Task: Look for space in Ресен, Macedonia from 3rd August, 2023 to 17th August, 2023 for 3 adults, 1 child in price range Rs.3000 to Rs.15000. Place can be entire place with 3 bedrooms having 4 beds and 2 bathrooms. Property type can be house, flat, guest house. Amenities needed are: wifi, washing machine. Booking option can be shelf check-in. Required host language is English.
Action: Mouse moved to (468, 107)
Screenshot: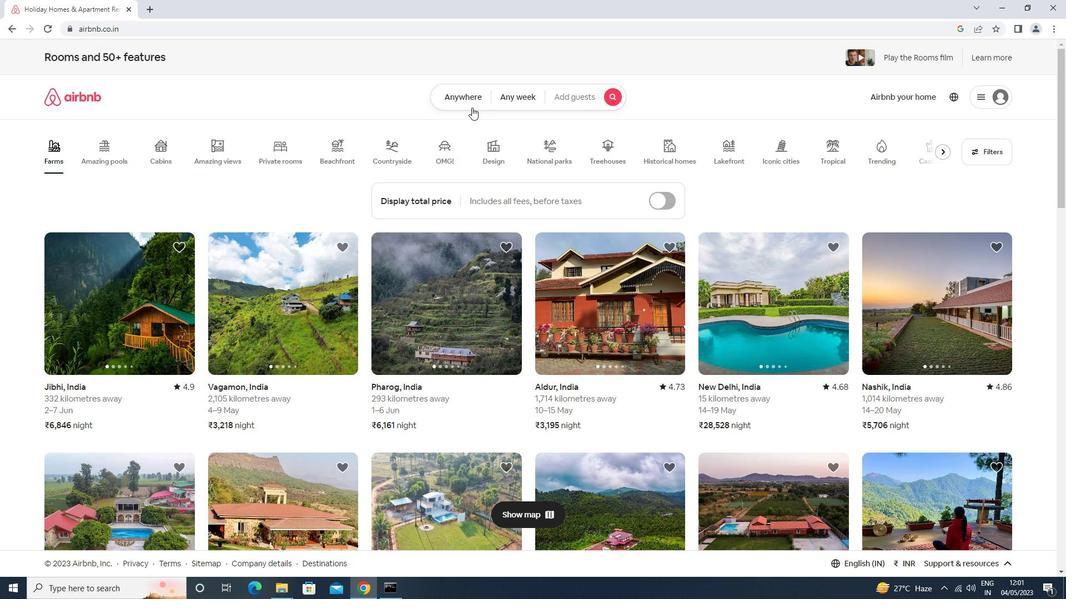 
Action: Mouse pressed left at (468, 107)
Screenshot: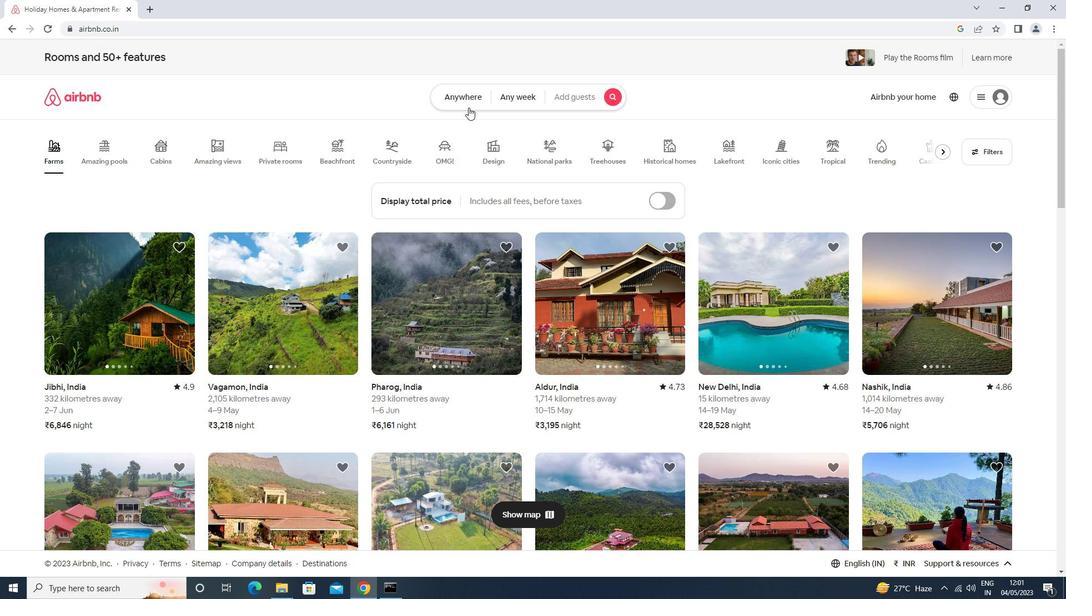 
Action: Mouse moved to (425, 126)
Screenshot: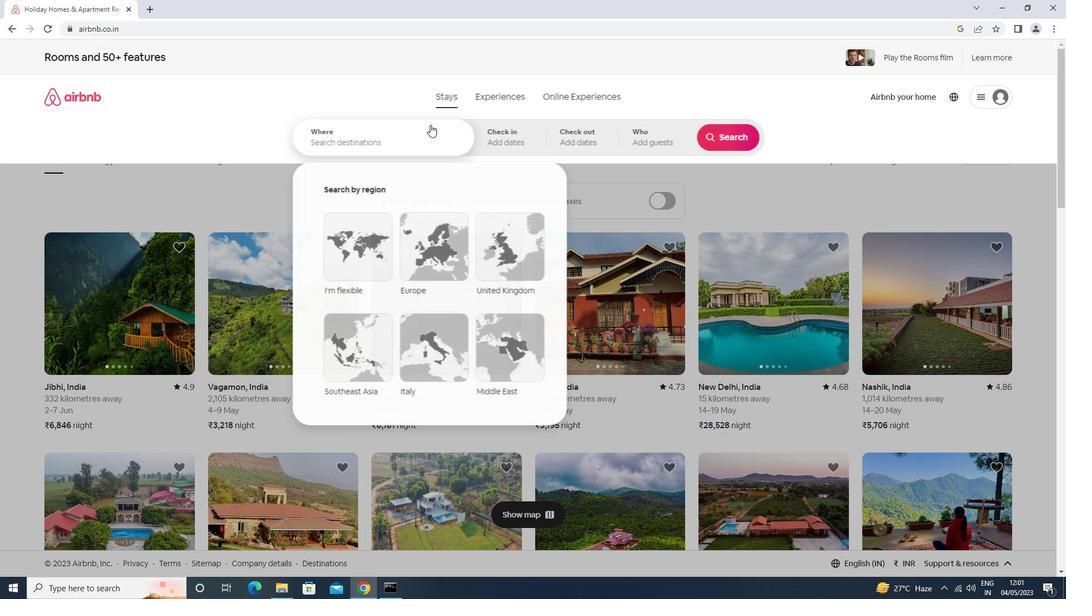
Action: Mouse pressed left at (425, 126)
Screenshot: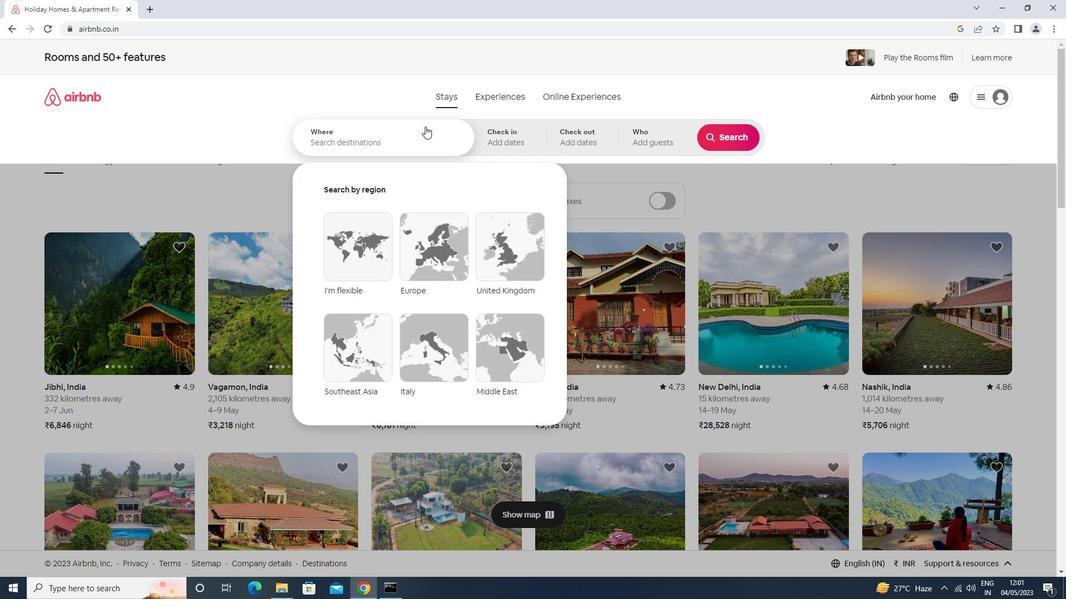 
Action: Key pressed mawlamyi<Key.down><Key.enter>
Screenshot: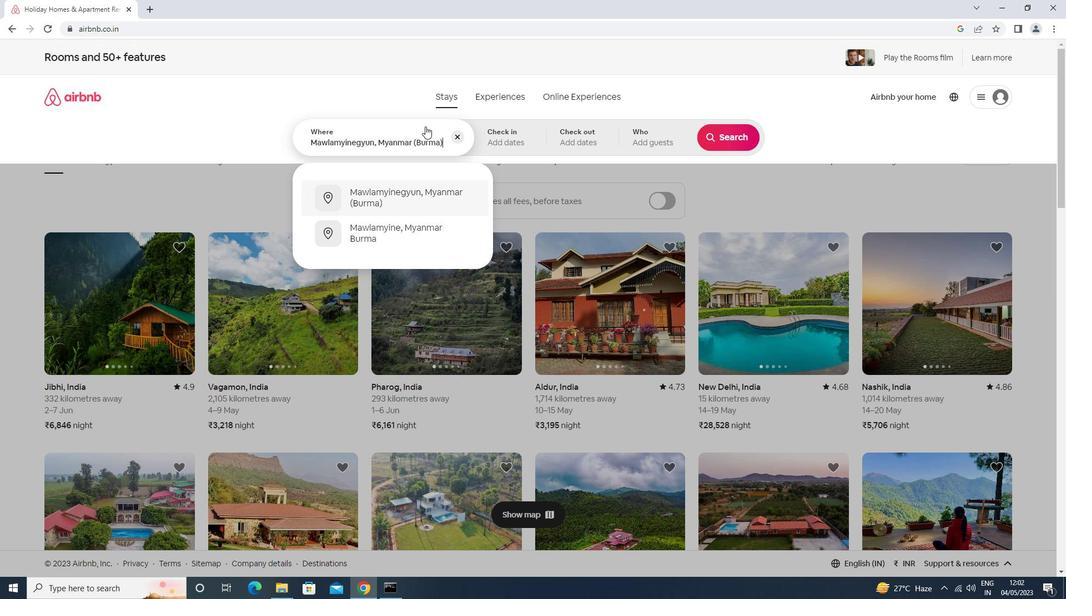 
Action: Mouse moved to (688, 304)
Screenshot: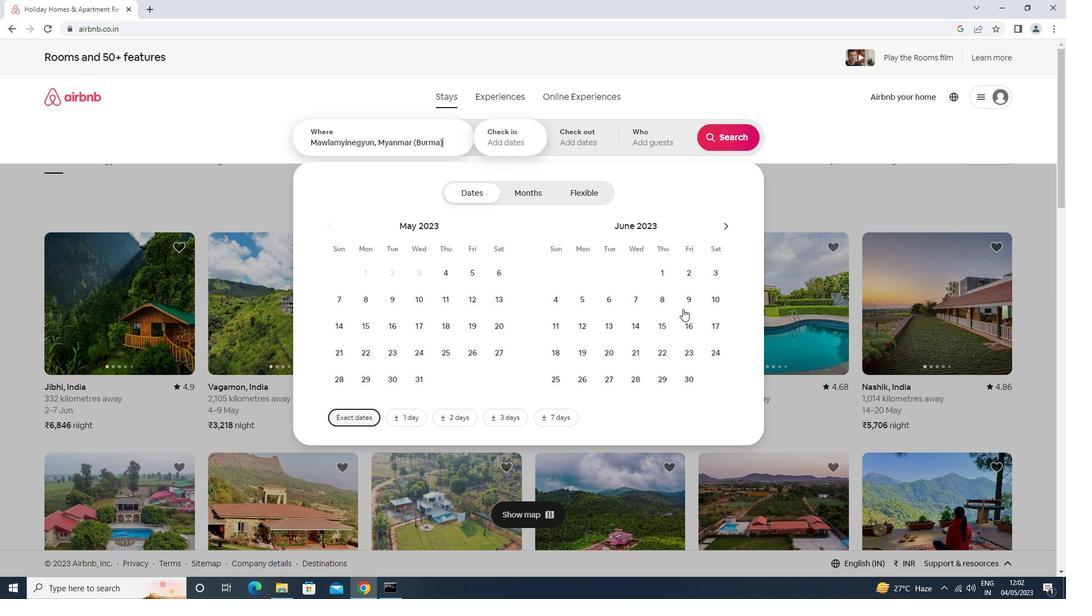
Action: Mouse pressed left at (688, 304)
Screenshot: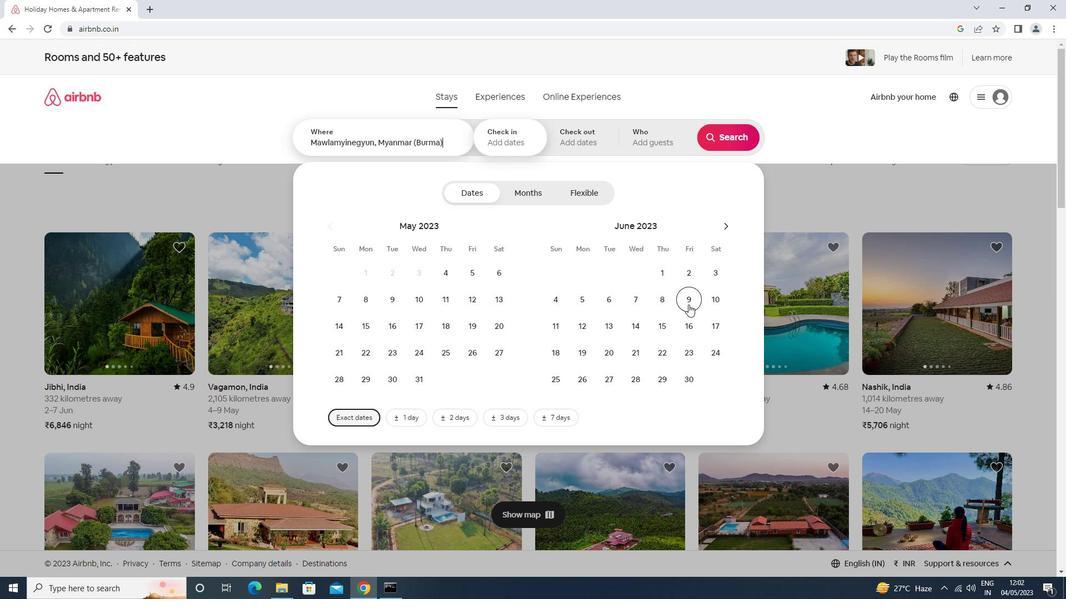 
Action: Mouse moved to (688, 336)
Screenshot: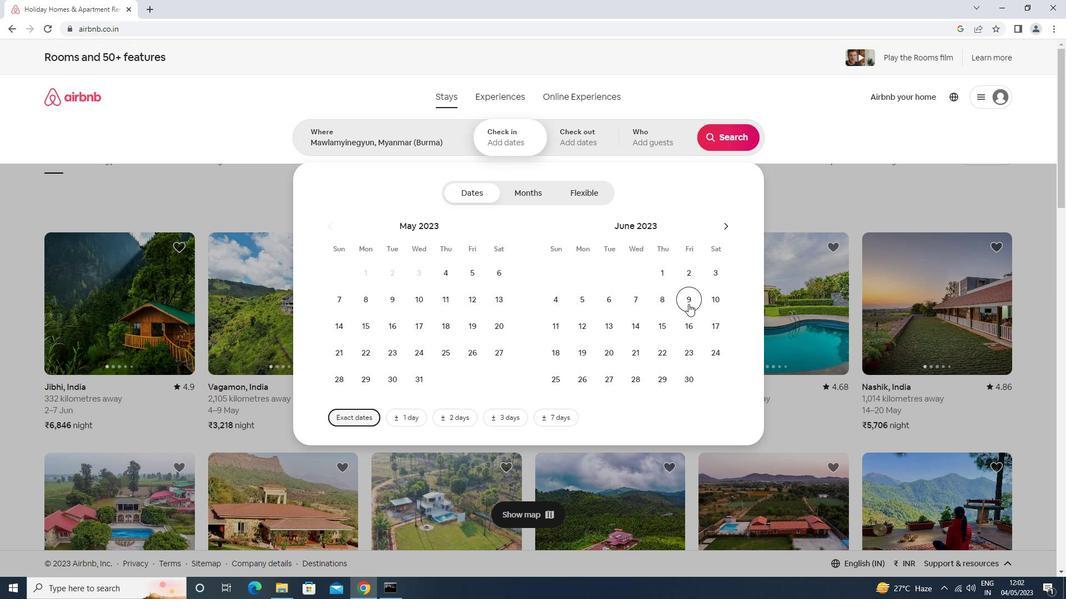 
Action: Mouse pressed left at (688, 336)
Screenshot: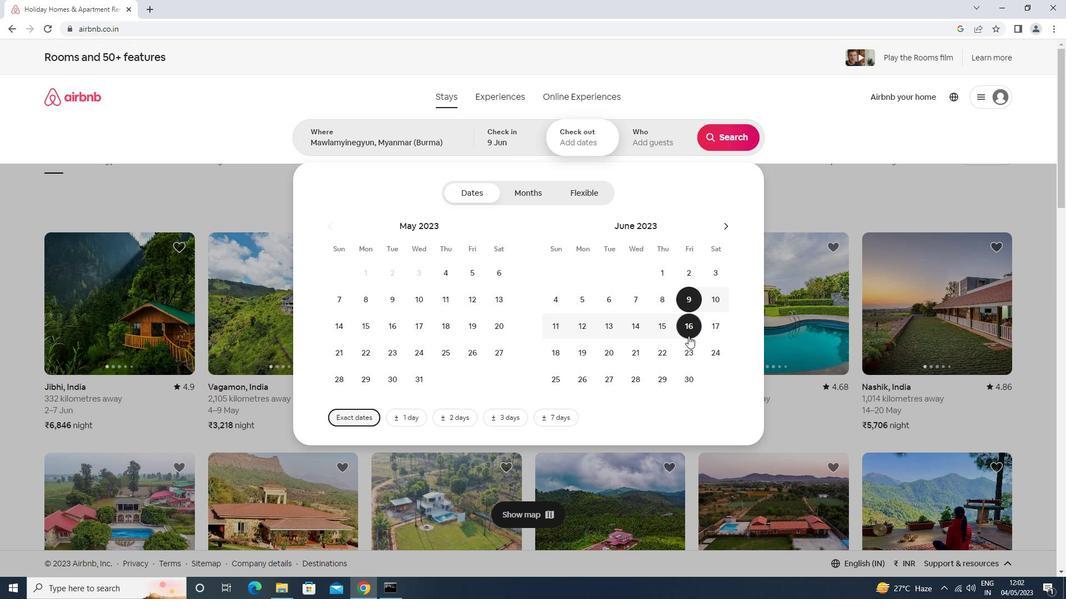 
Action: Mouse moved to (660, 132)
Screenshot: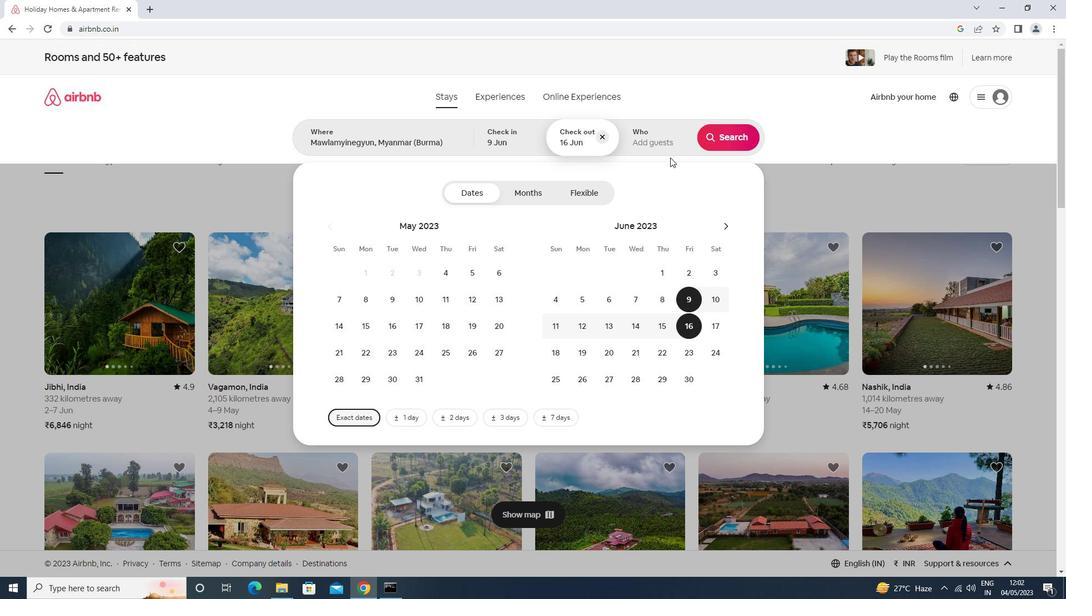 
Action: Mouse pressed left at (660, 132)
Screenshot: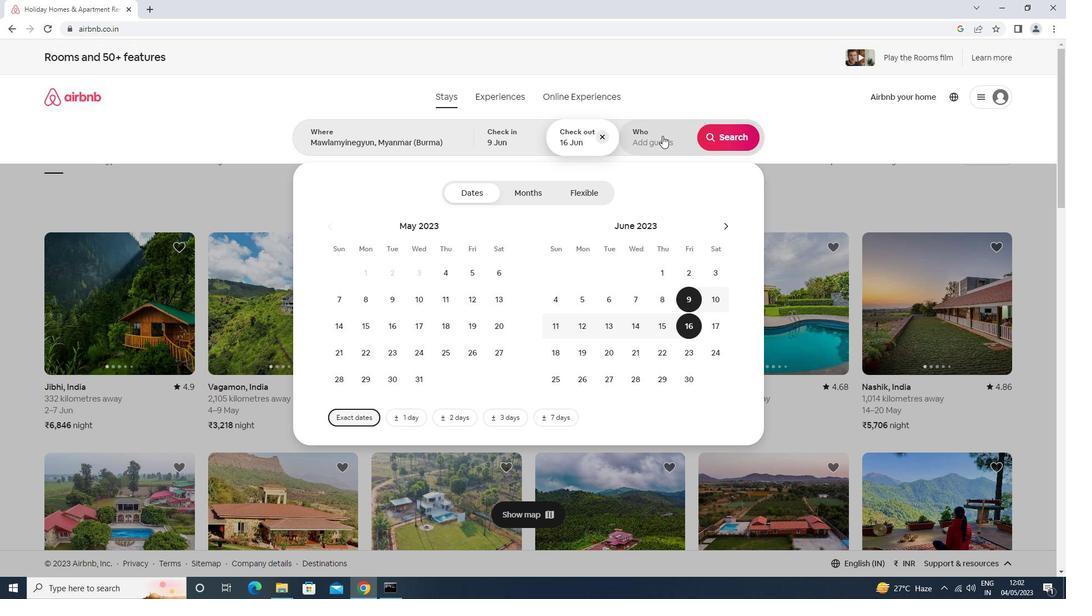 
Action: Mouse moved to (730, 199)
Screenshot: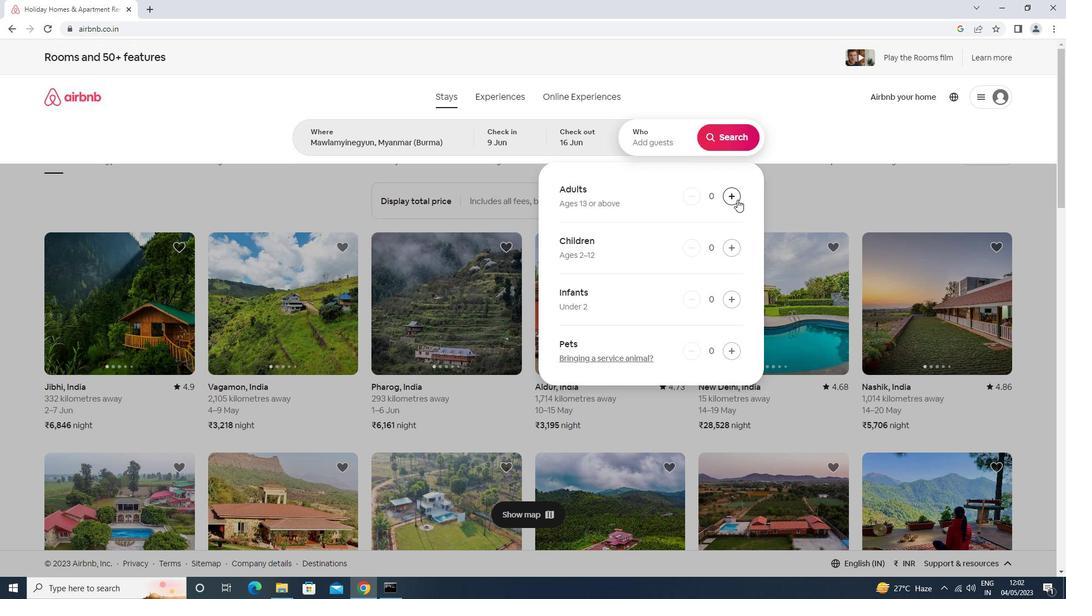 
Action: Mouse pressed left at (730, 199)
Screenshot: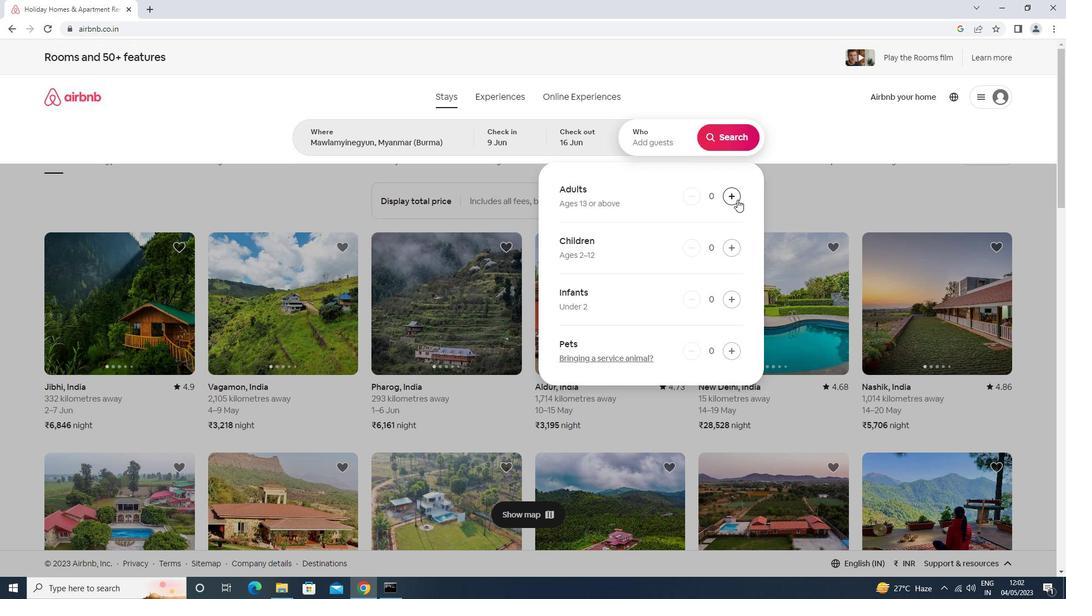 
Action: Mouse pressed left at (730, 199)
Screenshot: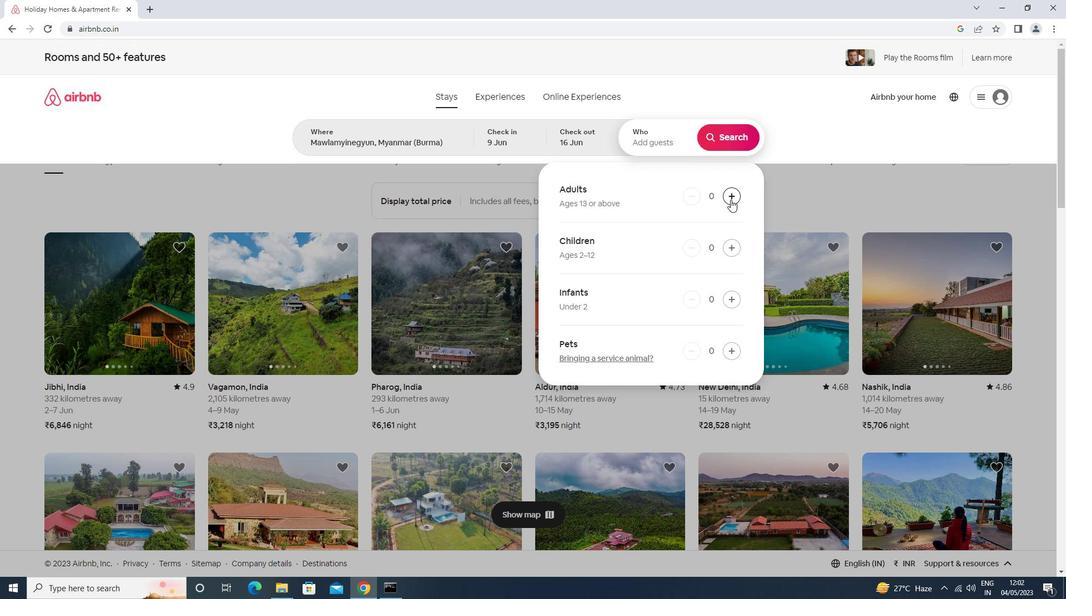
Action: Mouse moved to (724, 139)
Screenshot: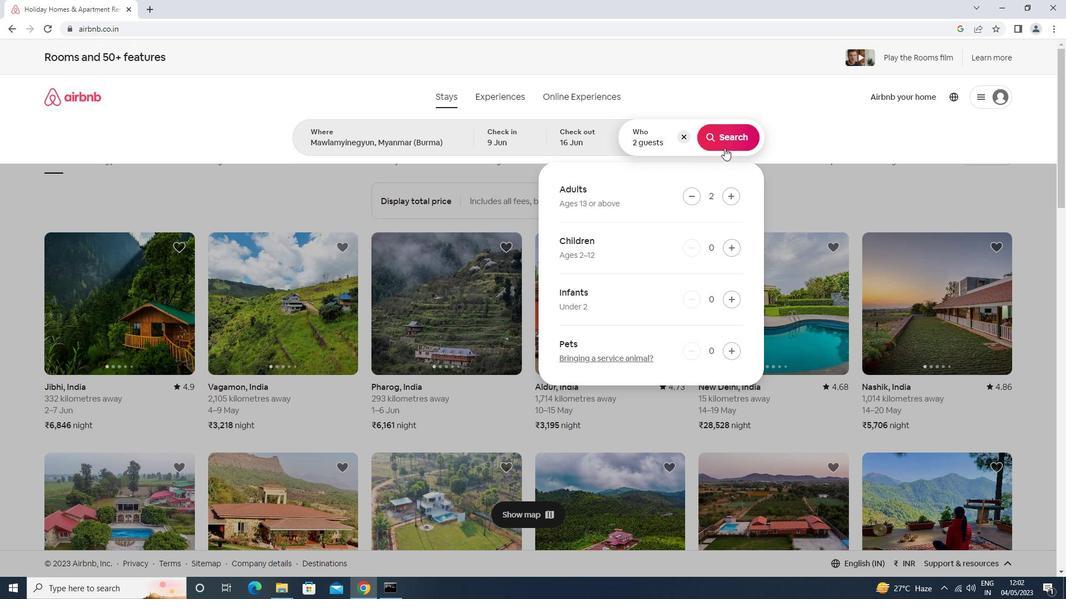 
Action: Mouse pressed left at (724, 139)
Screenshot: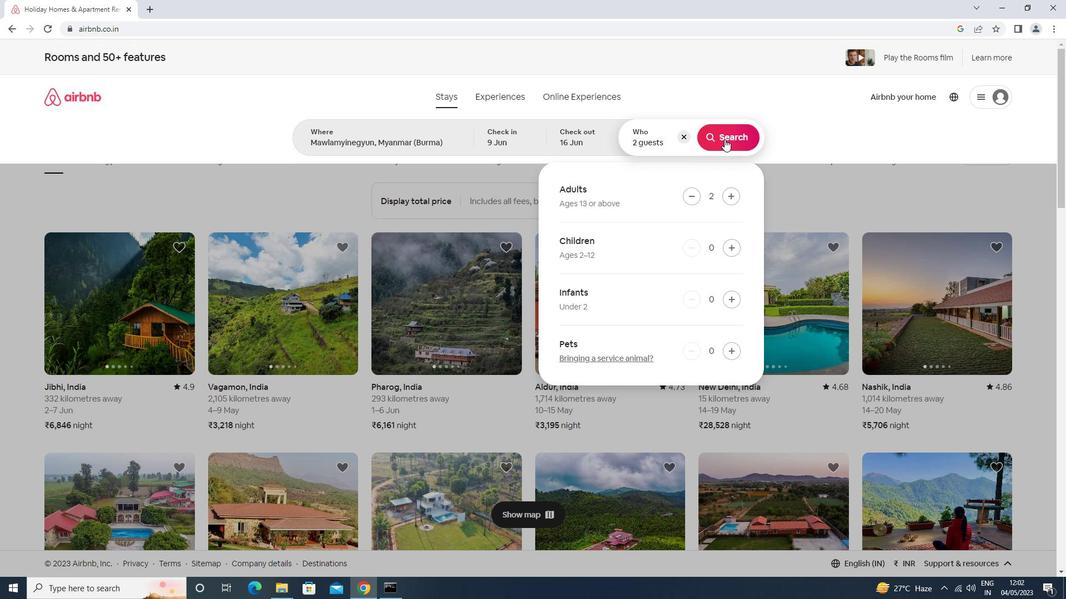 
Action: Mouse moved to (1016, 103)
Screenshot: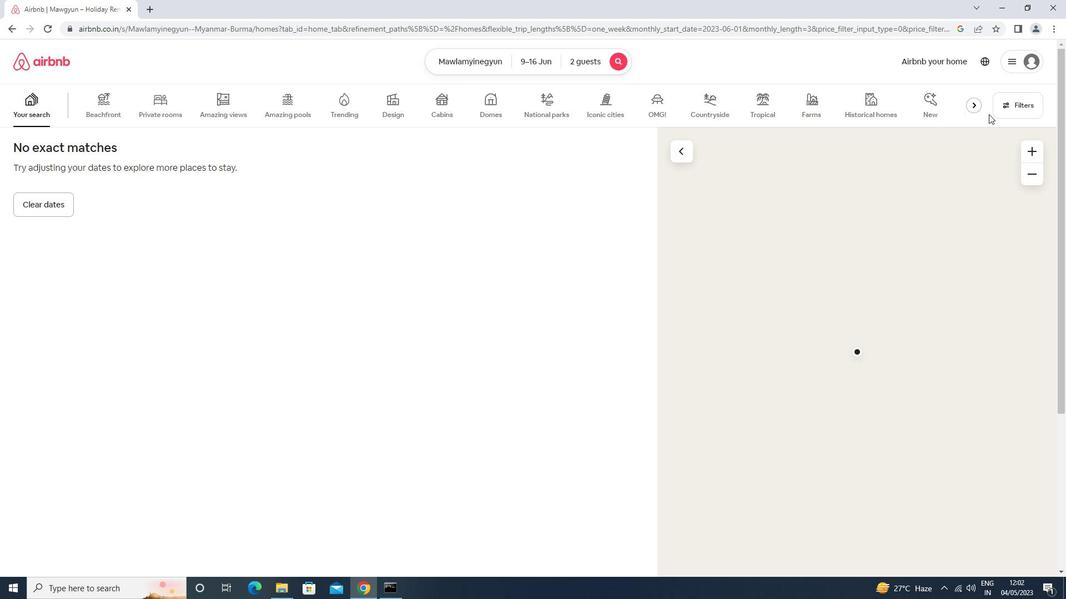 
Action: Mouse pressed left at (1016, 103)
Screenshot: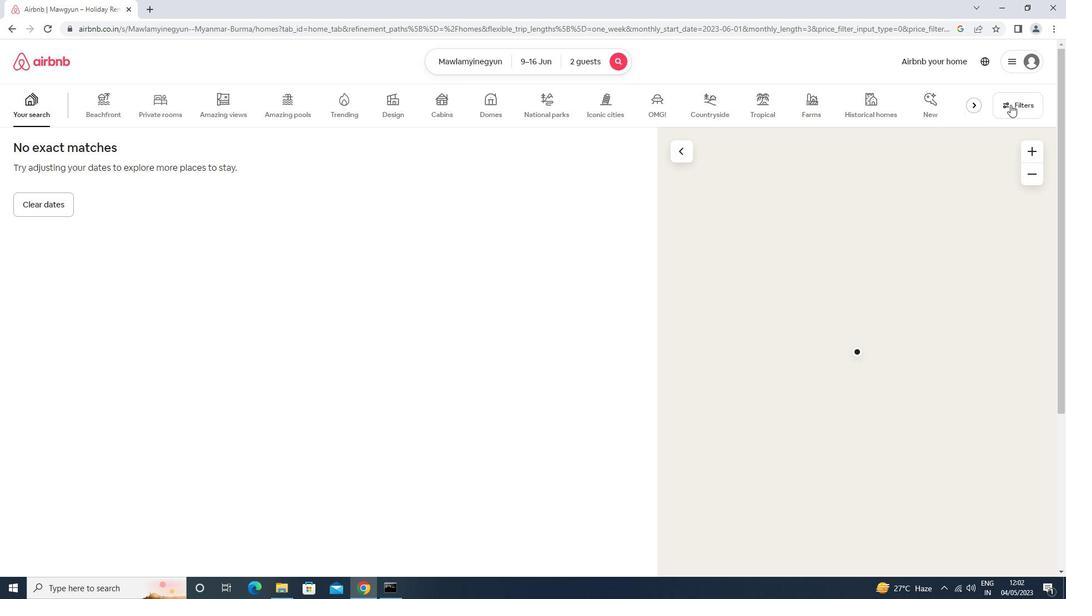 
Action: Mouse moved to (453, 178)
Screenshot: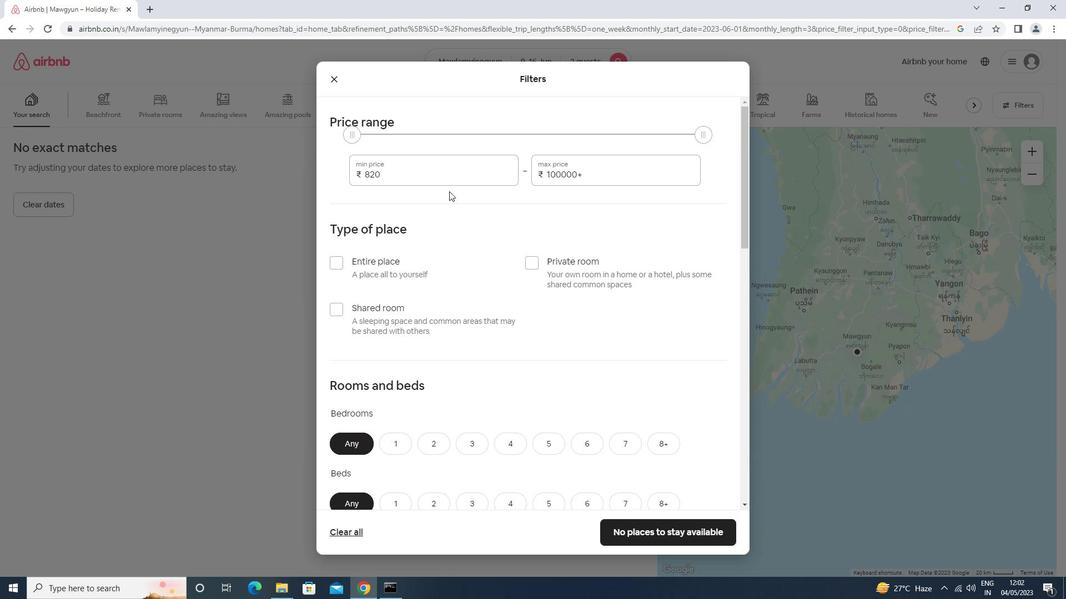 
Action: Mouse pressed left at (453, 178)
Screenshot: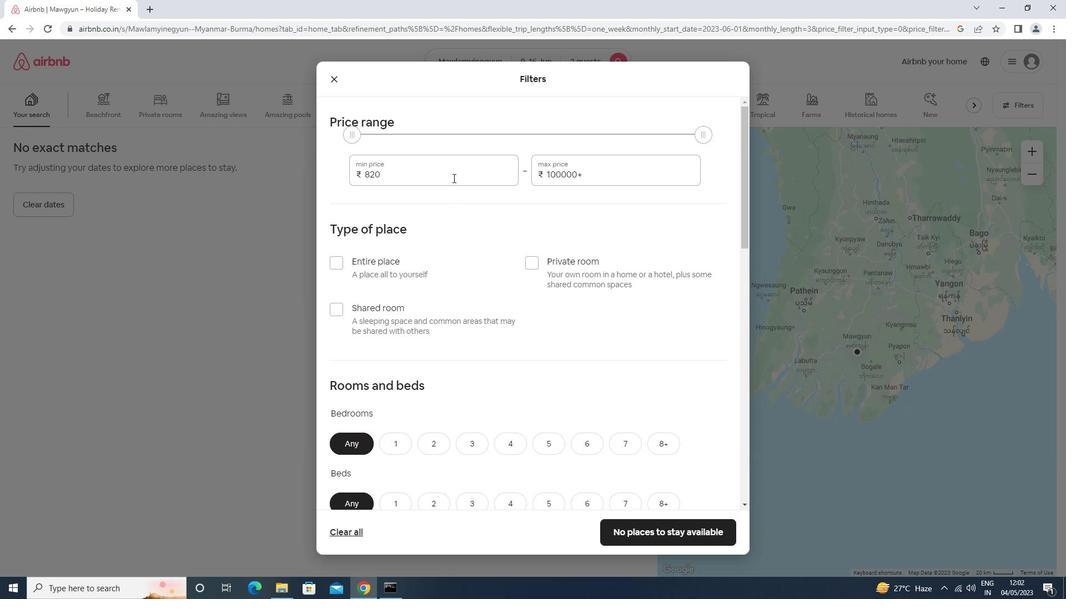
Action: Key pressed <Key.backspace><Key.backspace><Key.backspace><Key.backspace><Key.backspace>8000<Key.tab>16000
Screenshot: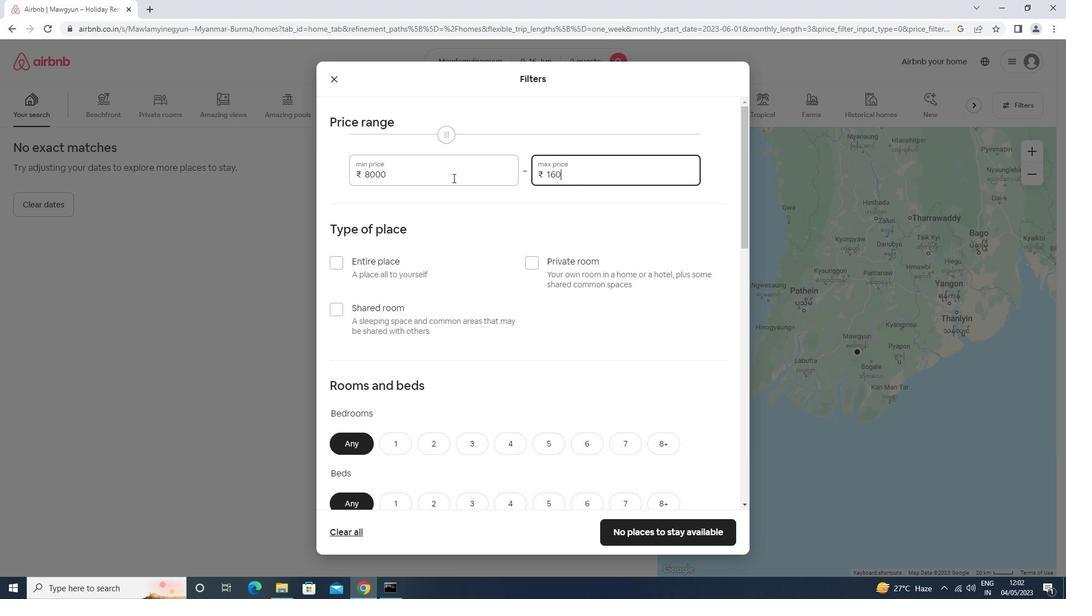 
Action: Mouse moved to (379, 269)
Screenshot: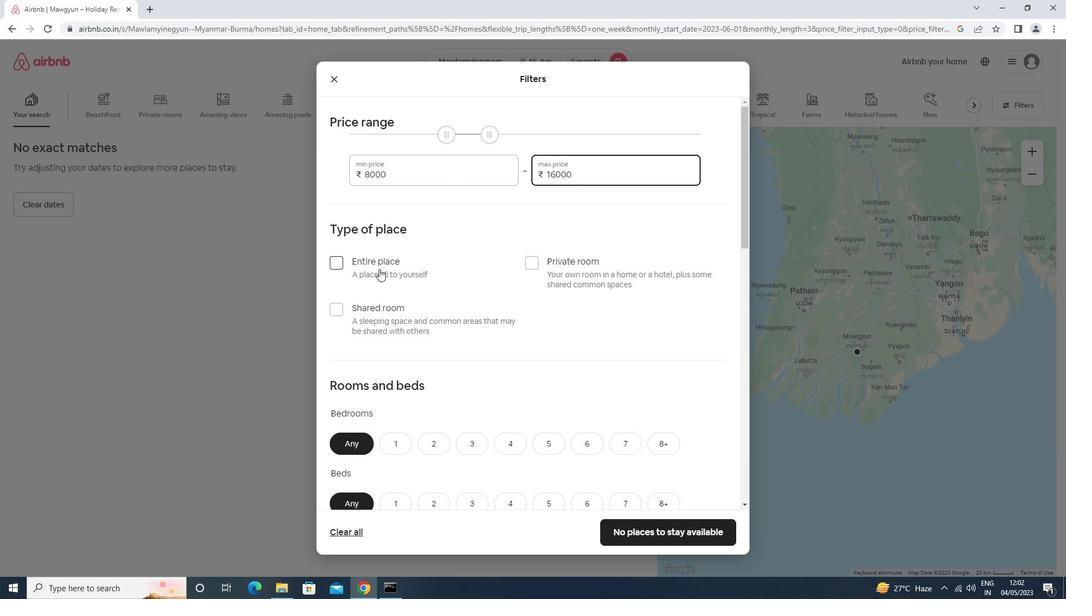 
Action: Mouse pressed left at (379, 269)
Screenshot: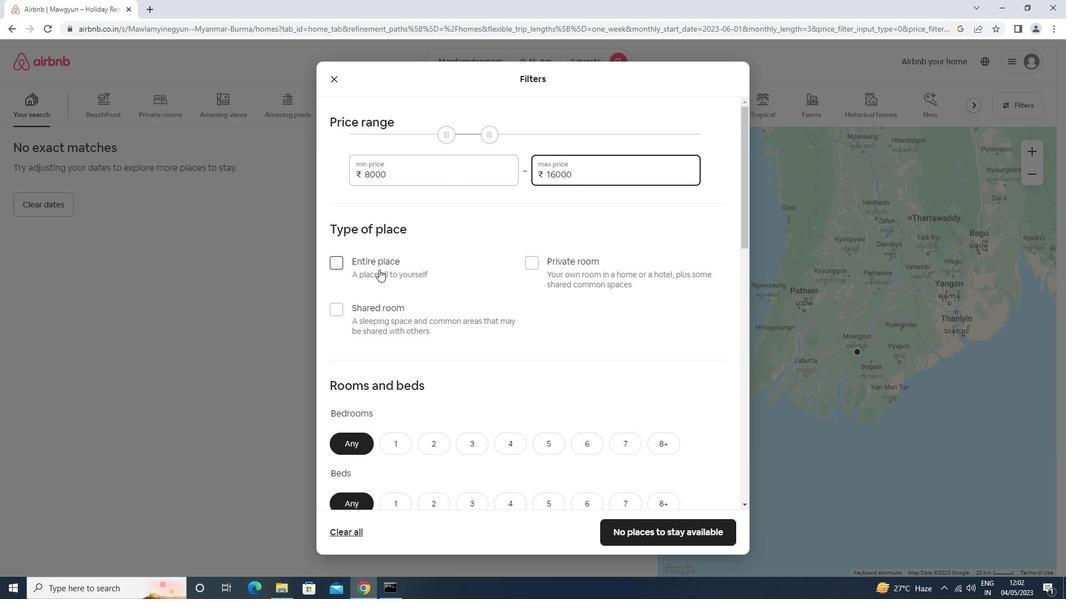 
Action: Mouse moved to (378, 269)
Screenshot: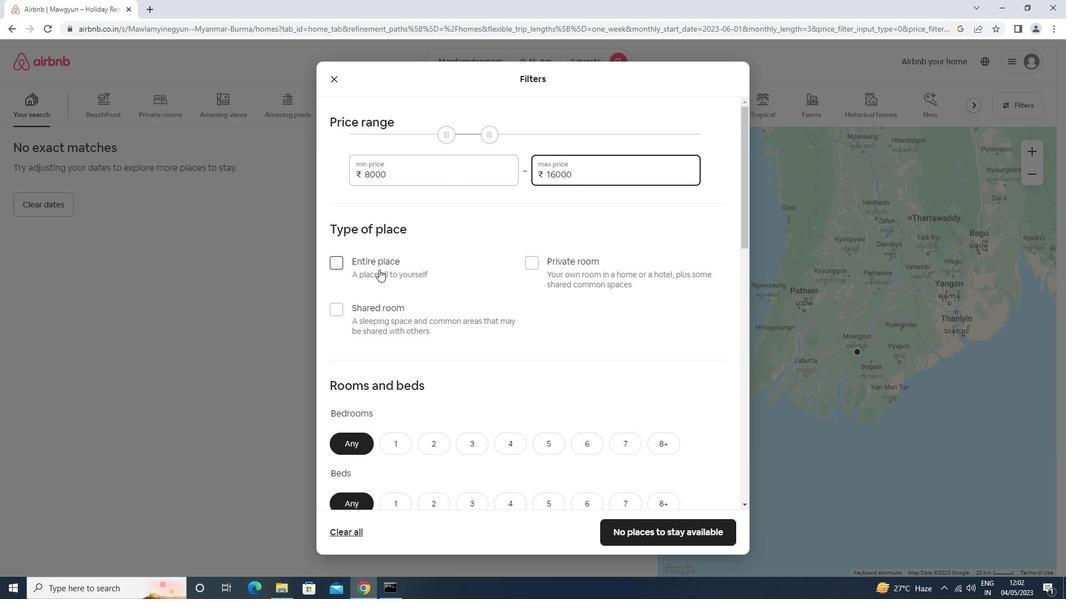 
Action: Mouse scrolled (378, 269) with delta (0, 0)
Screenshot: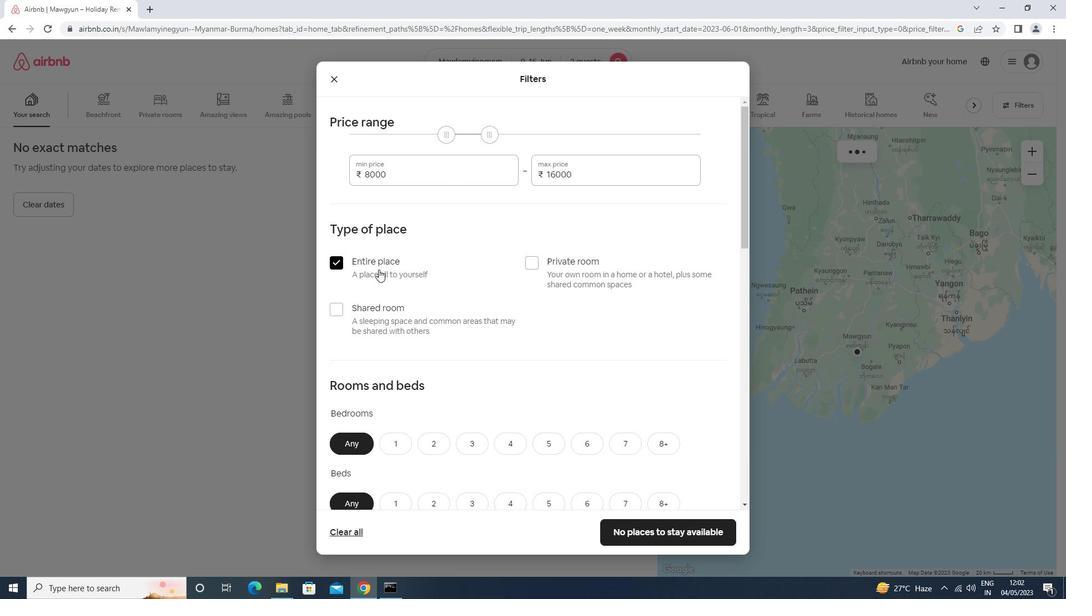 
Action: Mouse scrolled (378, 269) with delta (0, 0)
Screenshot: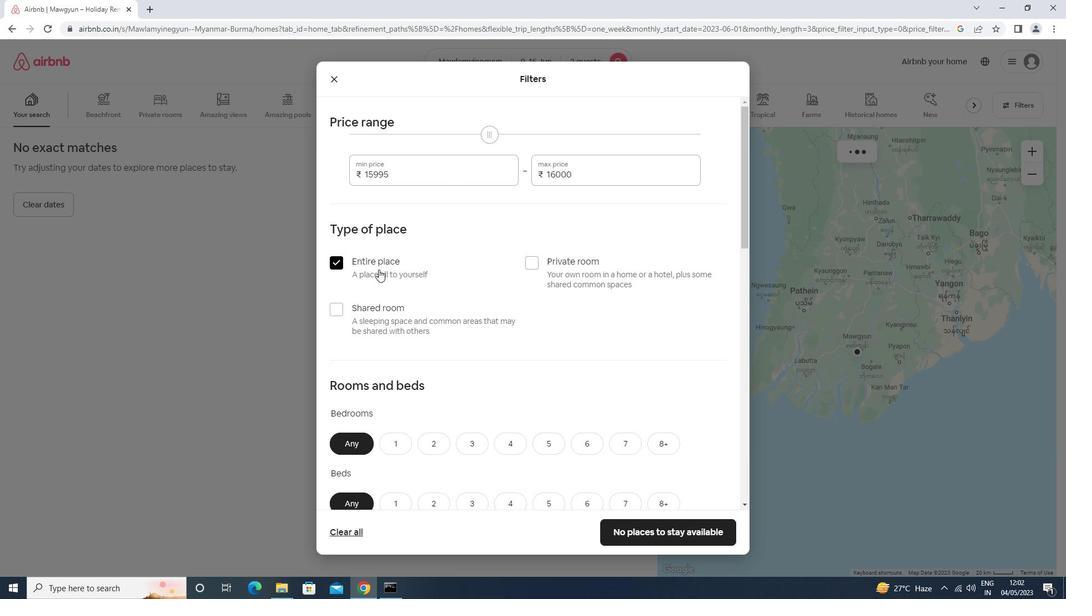 
Action: Mouse scrolled (378, 269) with delta (0, 0)
Screenshot: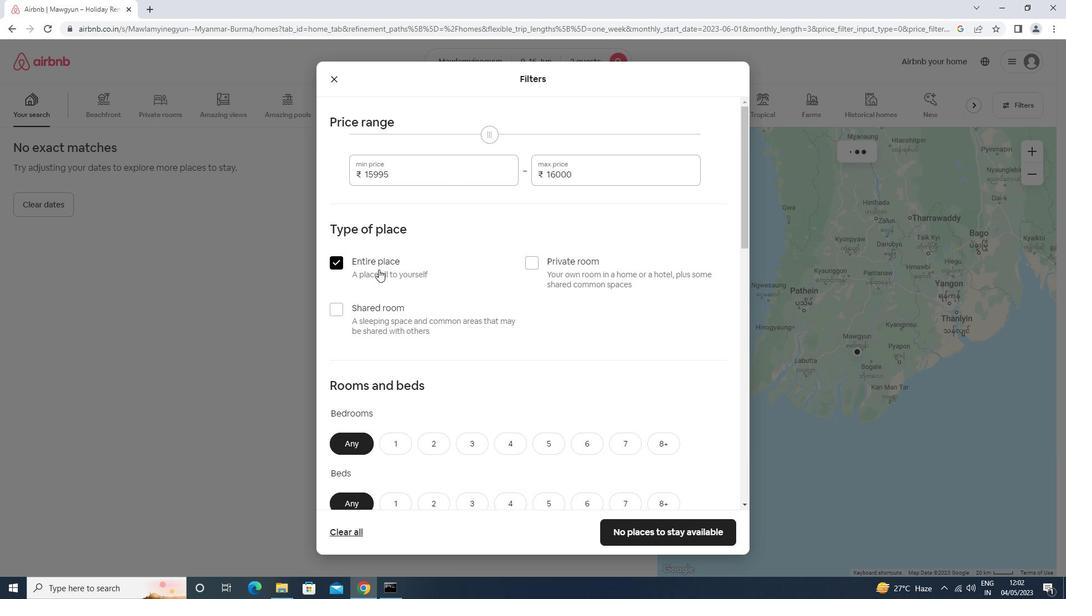 
Action: Mouse scrolled (378, 269) with delta (0, 0)
Screenshot: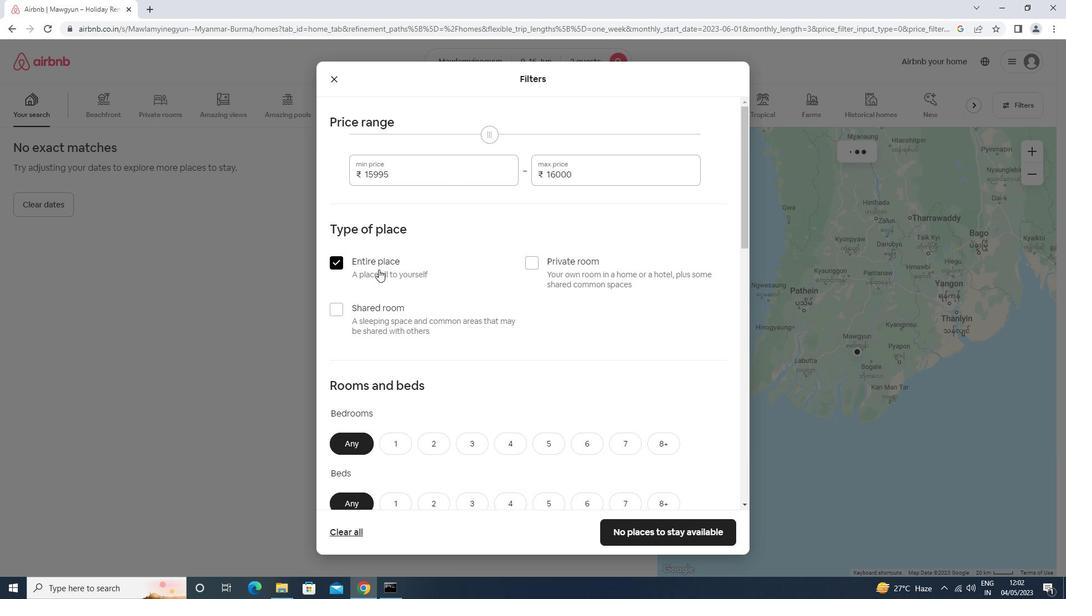 
Action: Mouse scrolled (378, 269) with delta (0, 0)
Screenshot: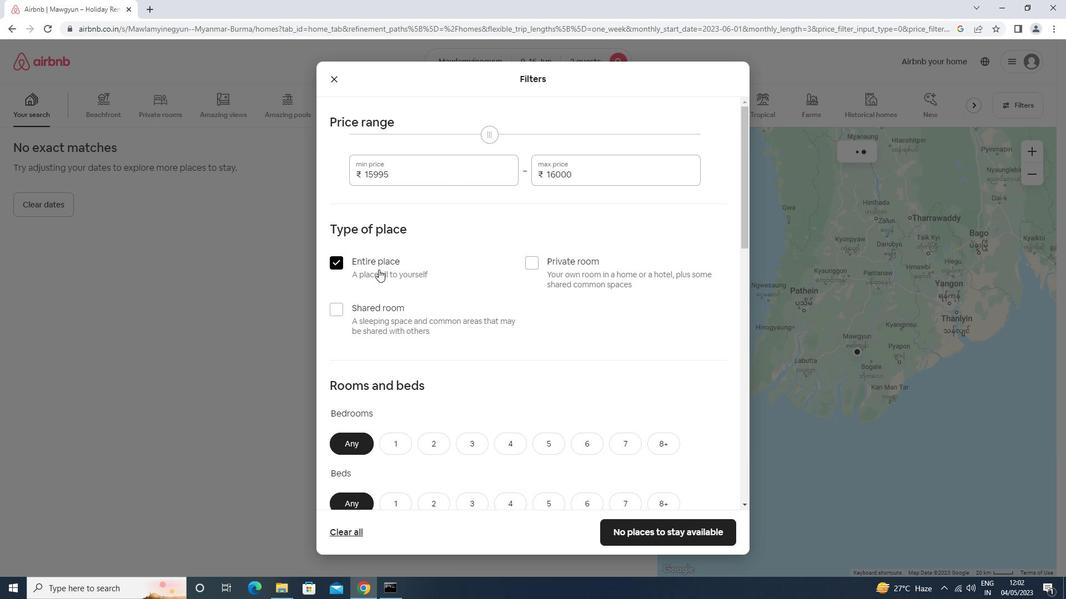 
Action: Mouse moved to (435, 166)
Screenshot: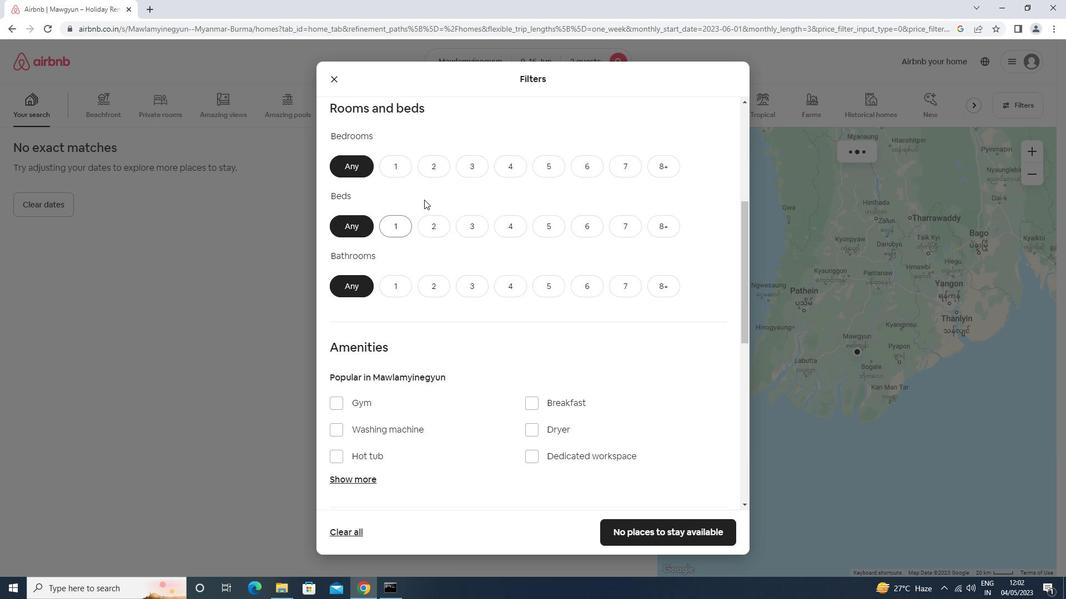 
Action: Mouse pressed left at (435, 166)
Screenshot: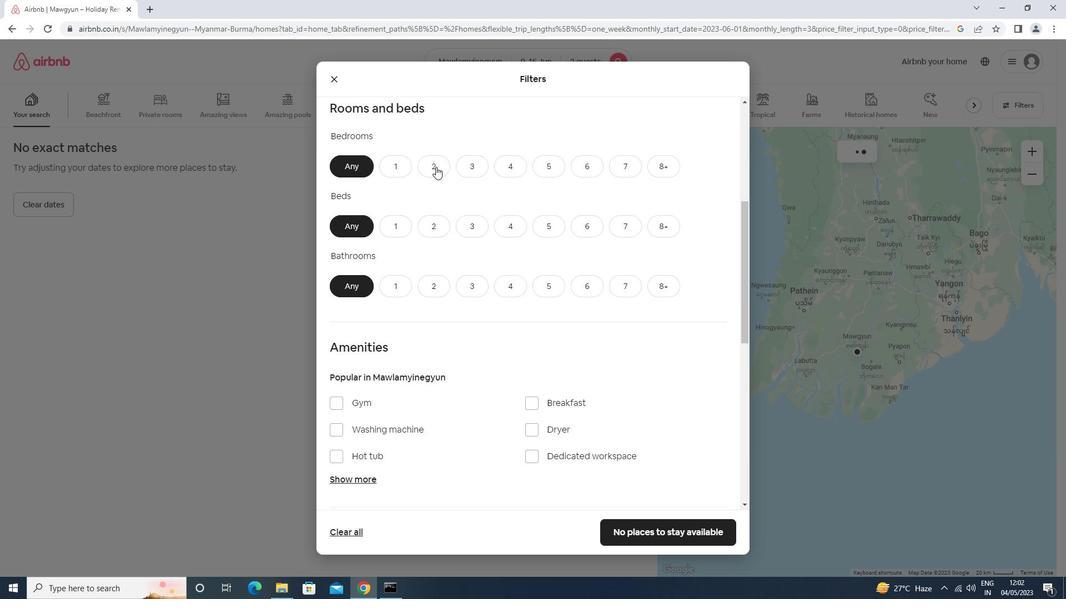 
Action: Mouse moved to (437, 223)
Screenshot: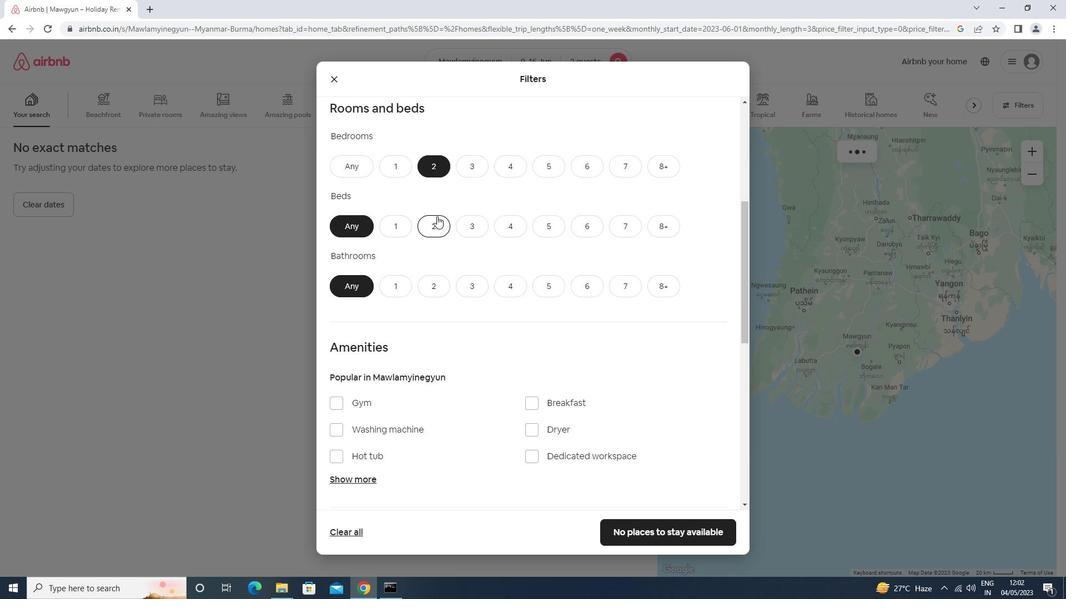
Action: Mouse pressed left at (437, 223)
Screenshot: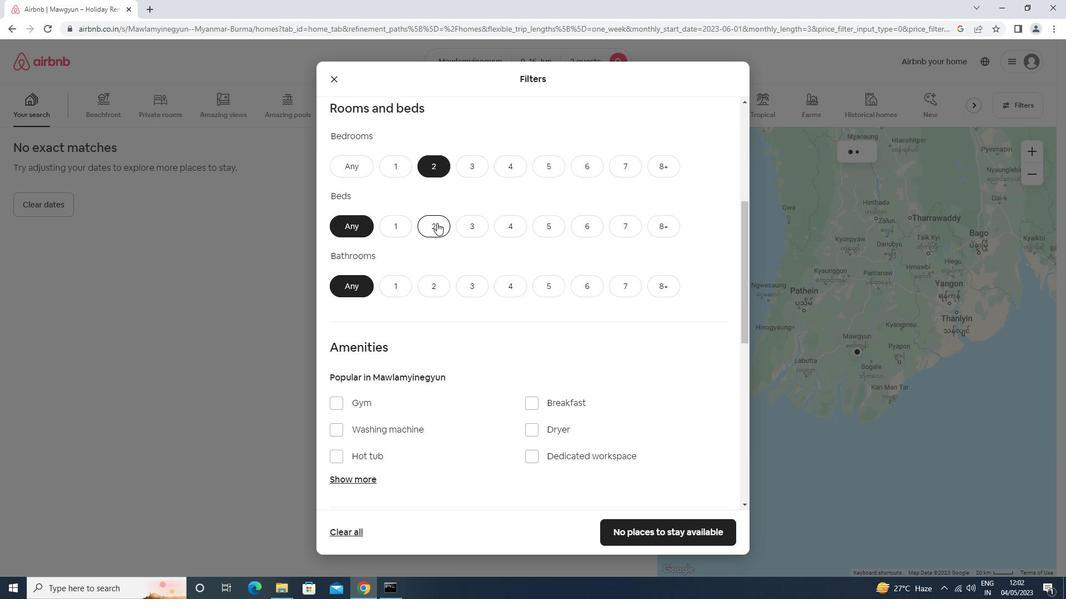 
Action: Mouse moved to (400, 283)
Screenshot: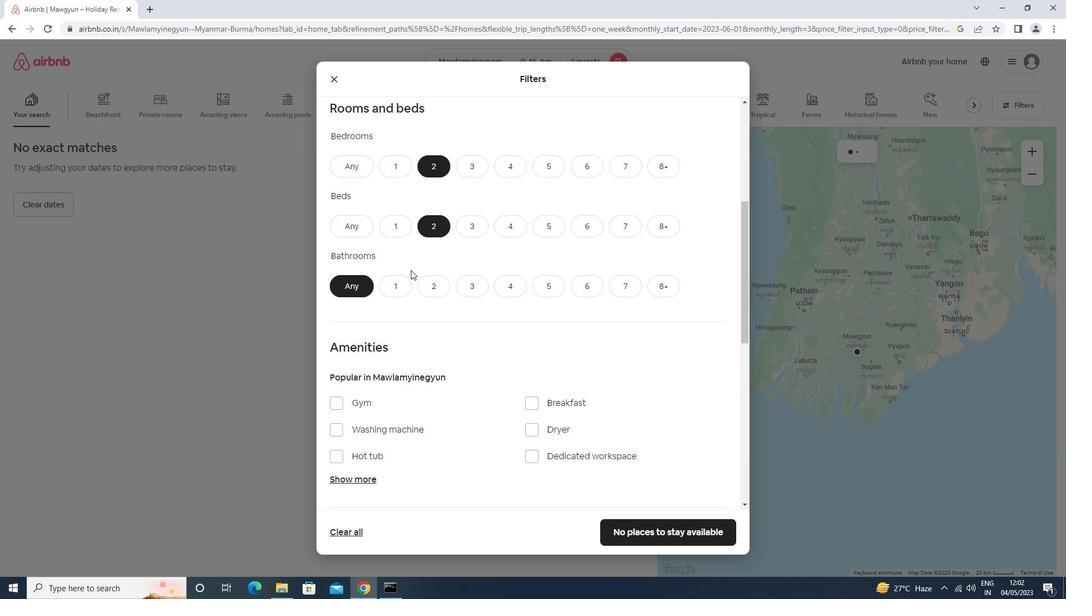 
Action: Mouse pressed left at (400, 283)
Screenshot: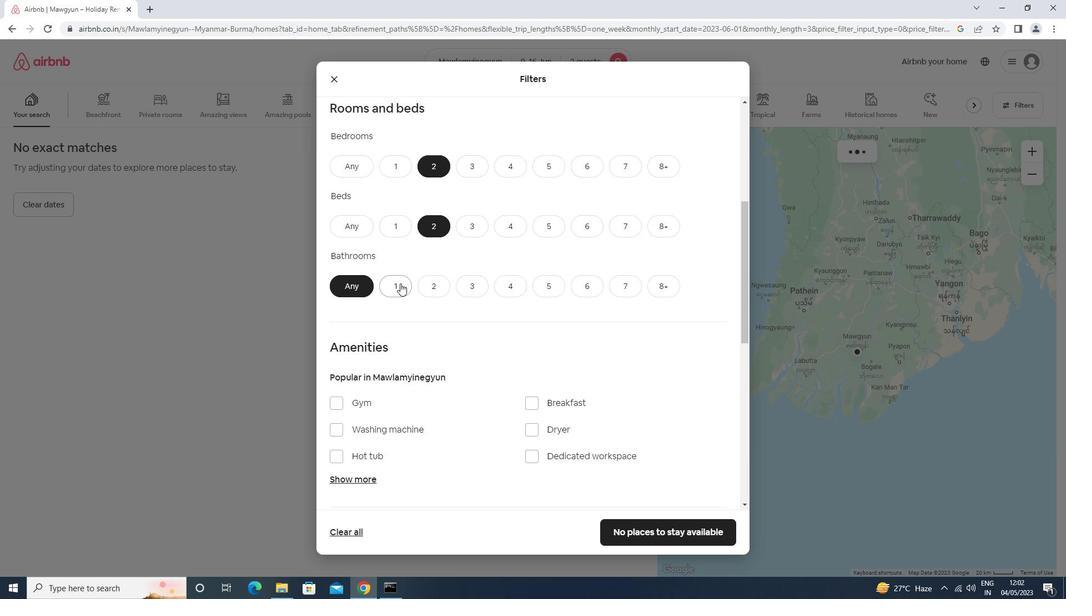 
Action: Mouse moved to (401, 282)
Screenshot: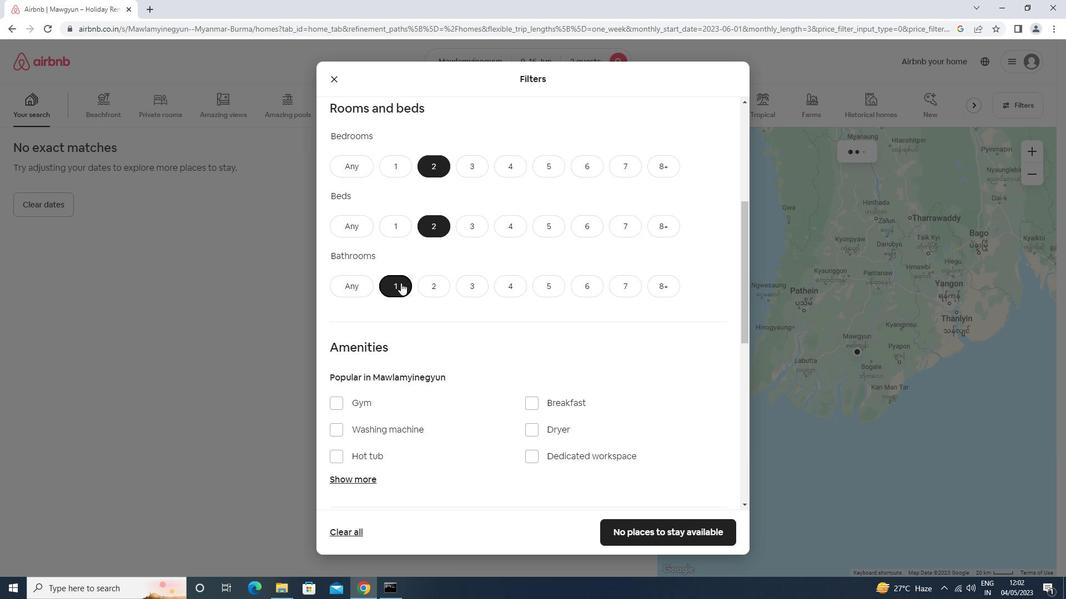 
Action: Mouse scrolled (401, 282) with delta (0, 0)
Screenshot: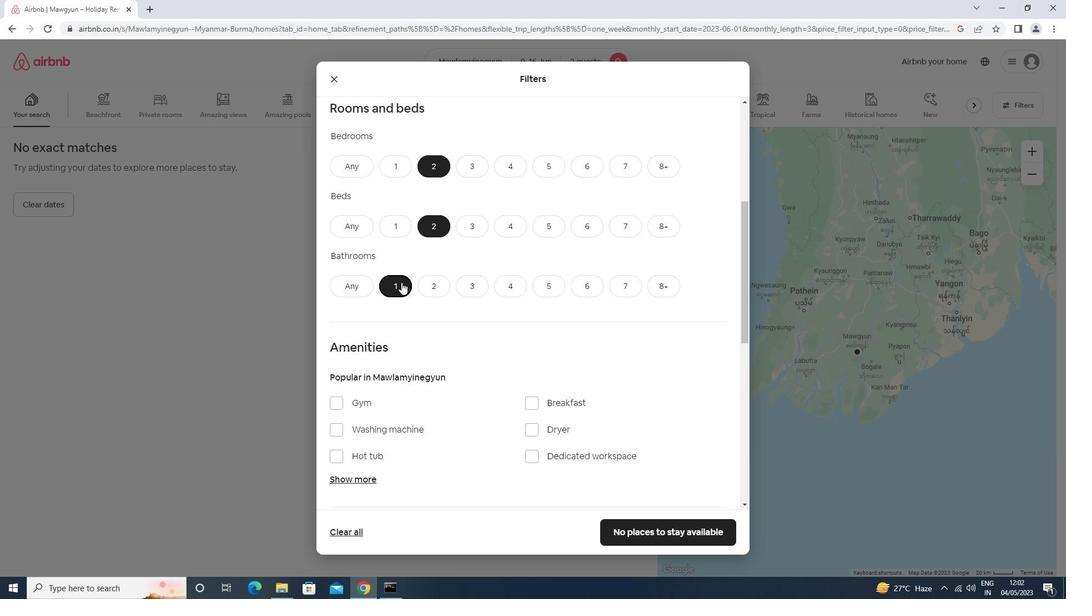 
Action: Mouse scrolled (401, 282) with delta (0, 0)
Screenshot: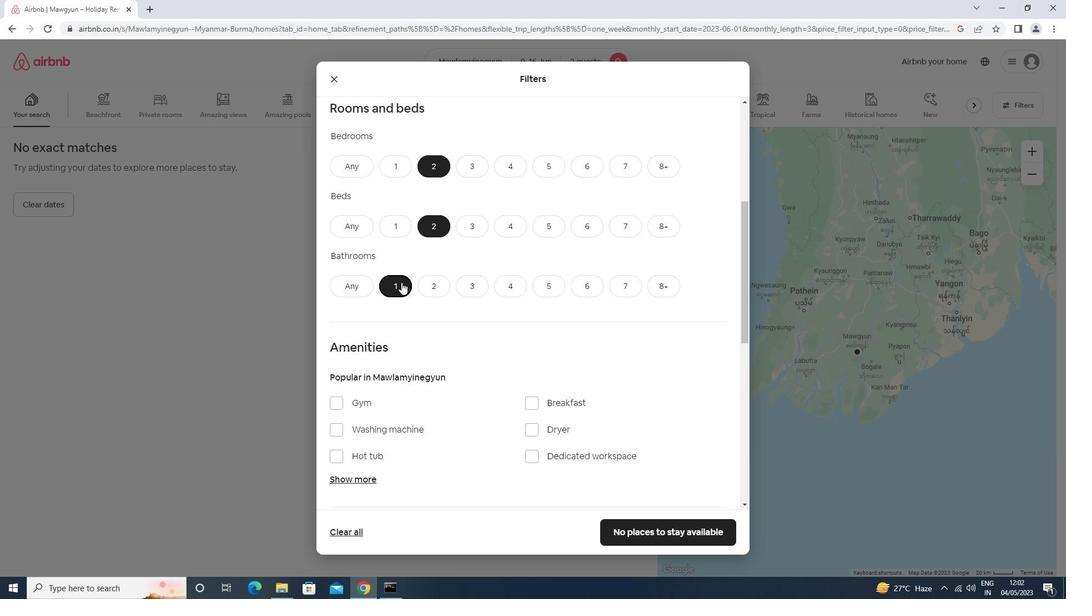 
Action: Mouse scrolled (401, 282) with delta (0, 0)
Screenshot: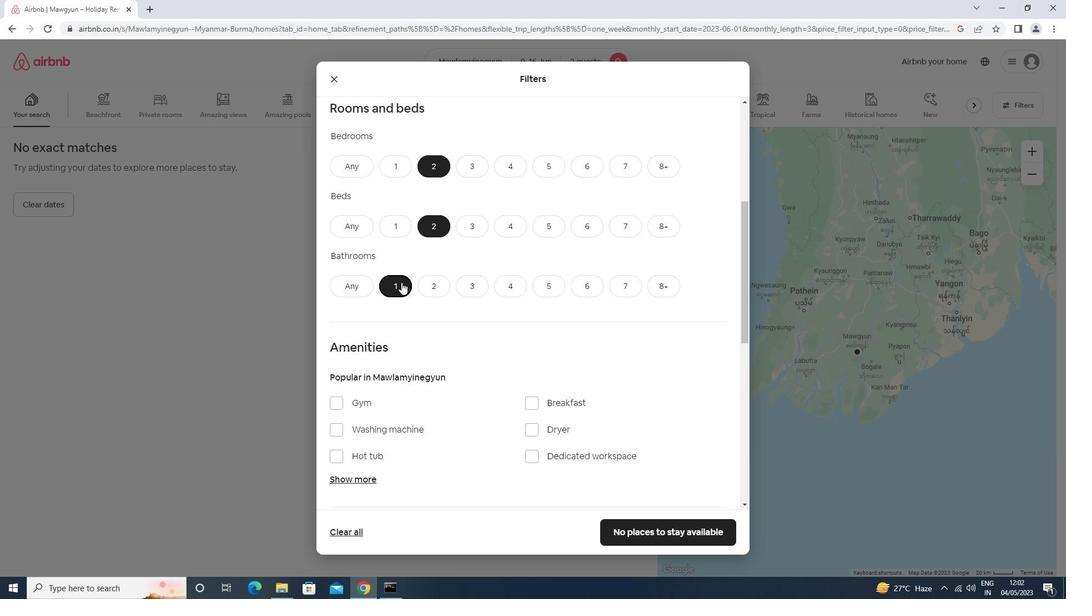 
Action: Mouse moved to (382, 265)
Screenshot: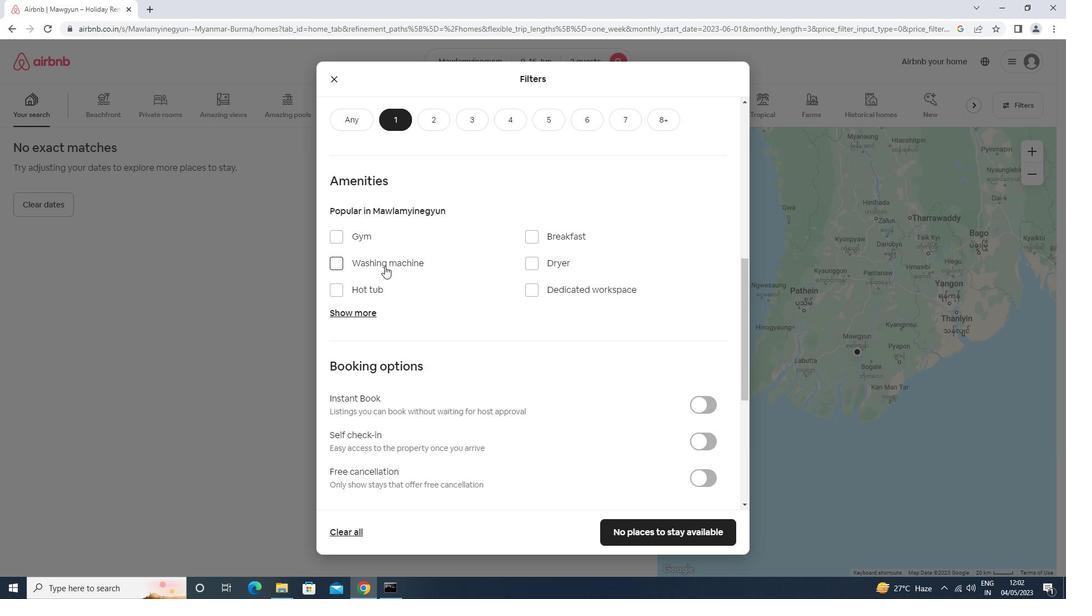 
Action: Mouse pressed left at (382, 265)
Screenshot: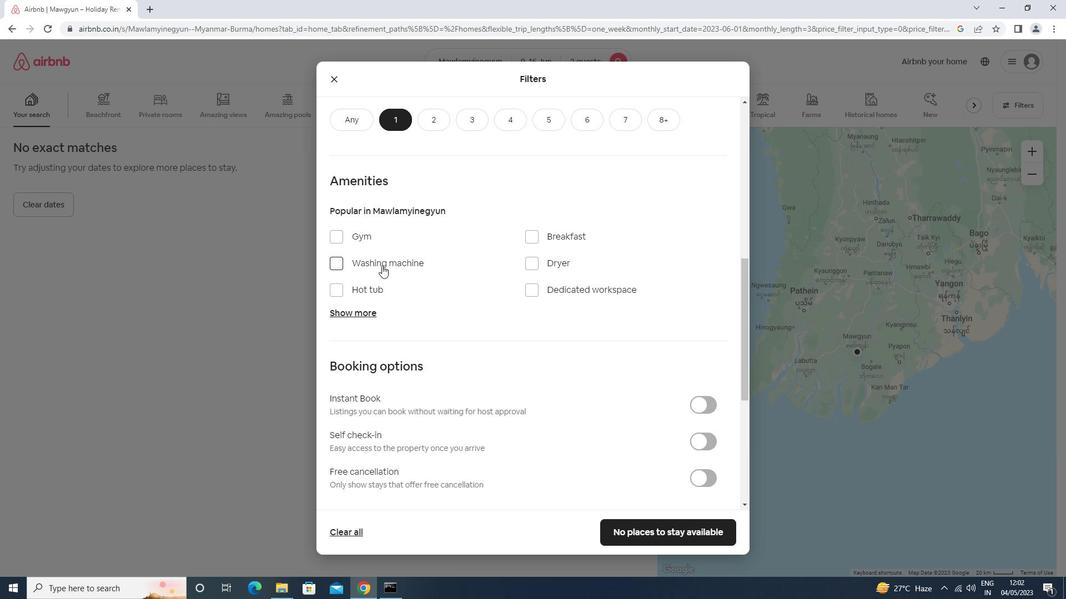 
Action: Mouse moved to (433, 266)
Screenshot: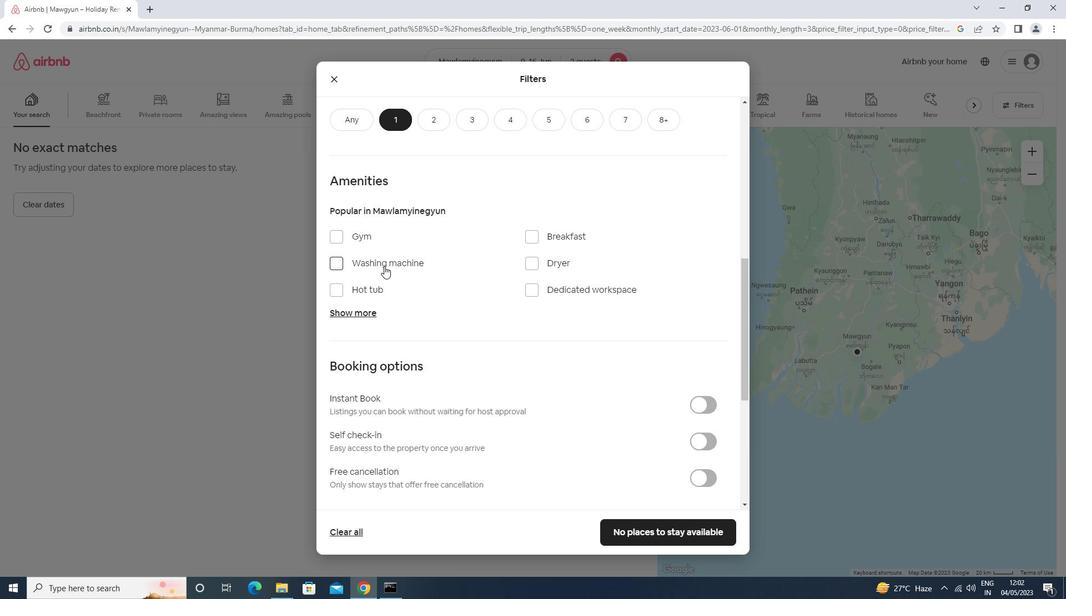 
Action: Mouse scrolled (433, 265) with delta (0, 0)
Screenshot: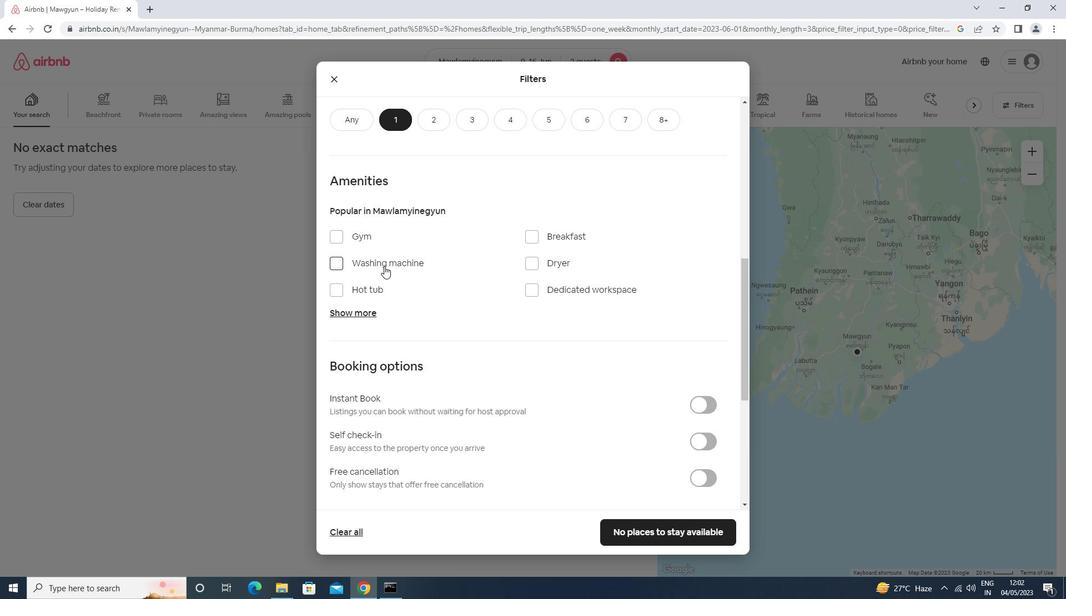 
Action: Mouse moved to (440, 273)
Screenshot: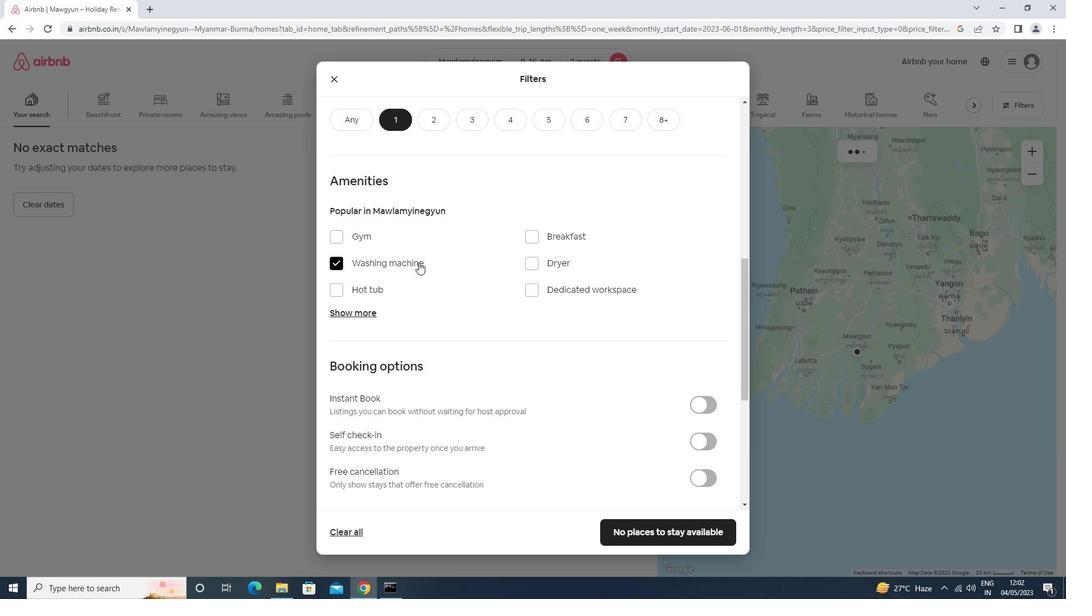 
Action: Mouse scrolled (440, 272) with delta (0, 0)
Screenshot: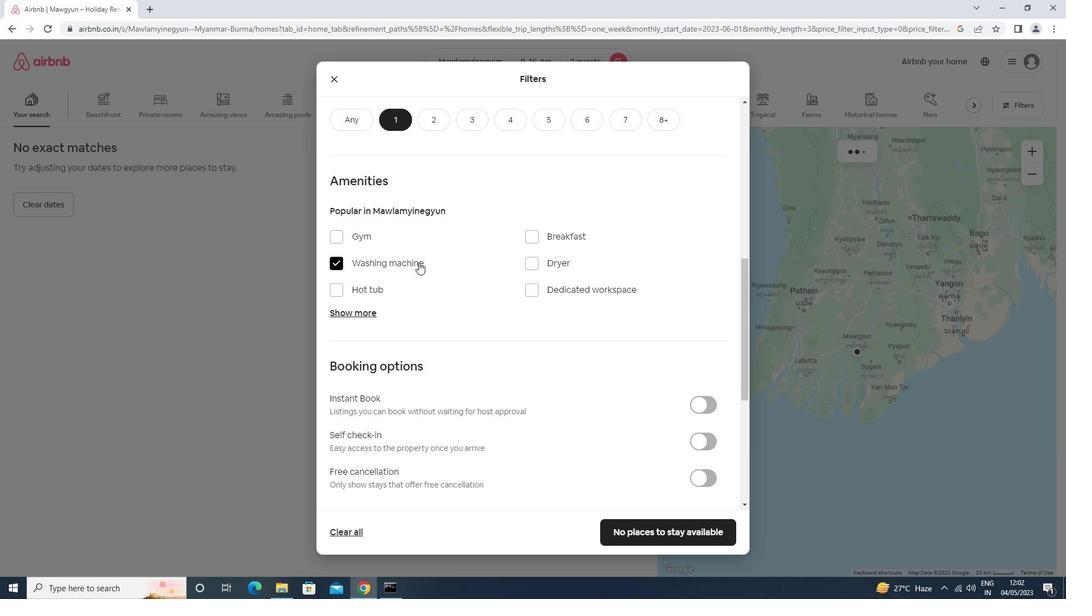
Action: Mouse moved to (448, 278)
Screenshot: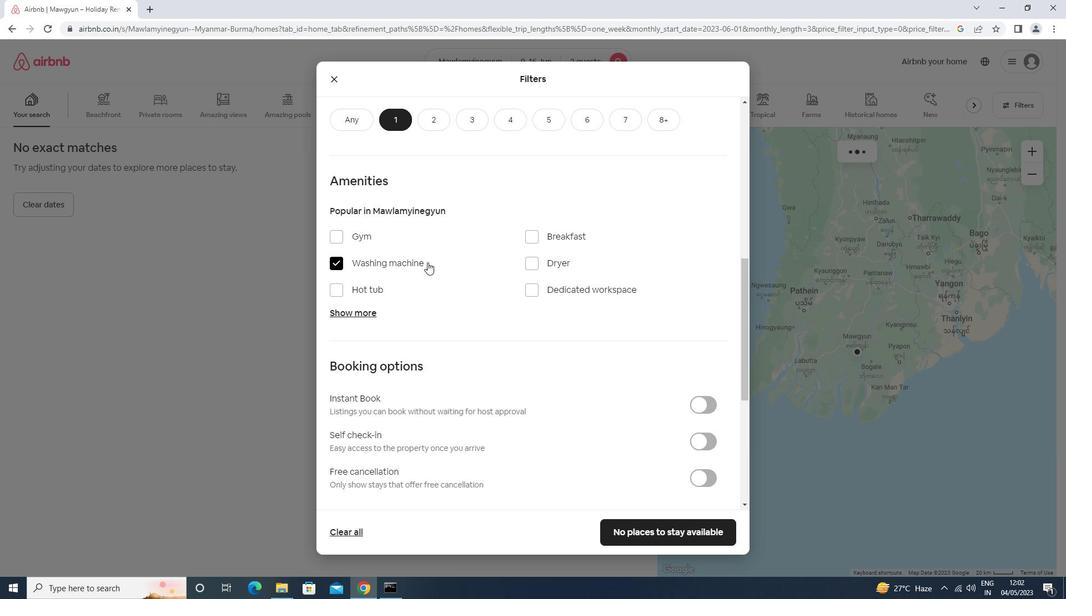 
Action: Mouse scrolled (448, 277) with delta (0, 0)
Screenshot: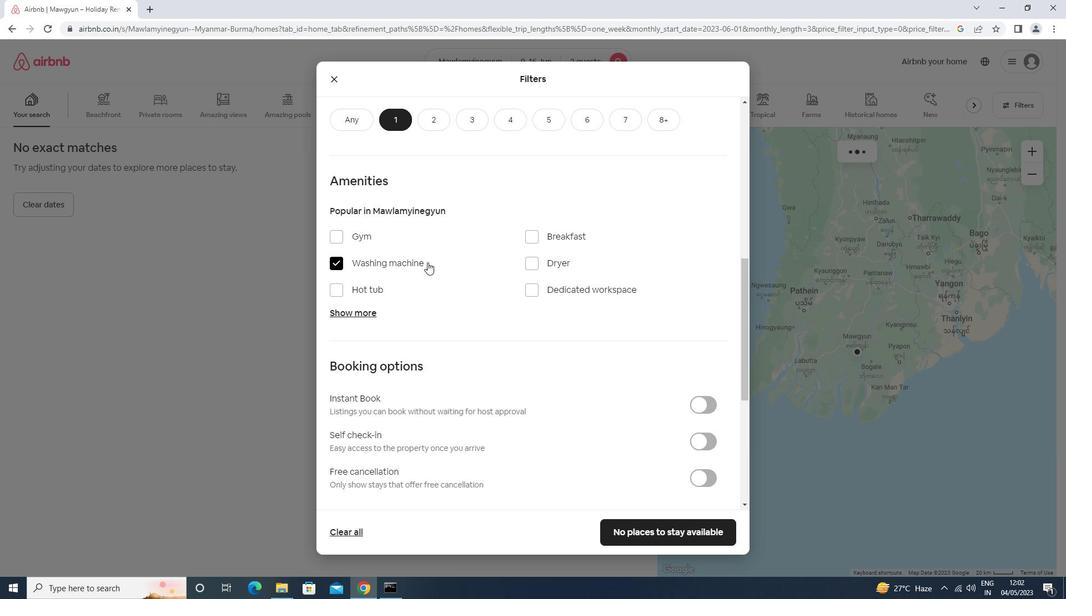 
Action: Mouse moved to (704, 272)
Screenshot: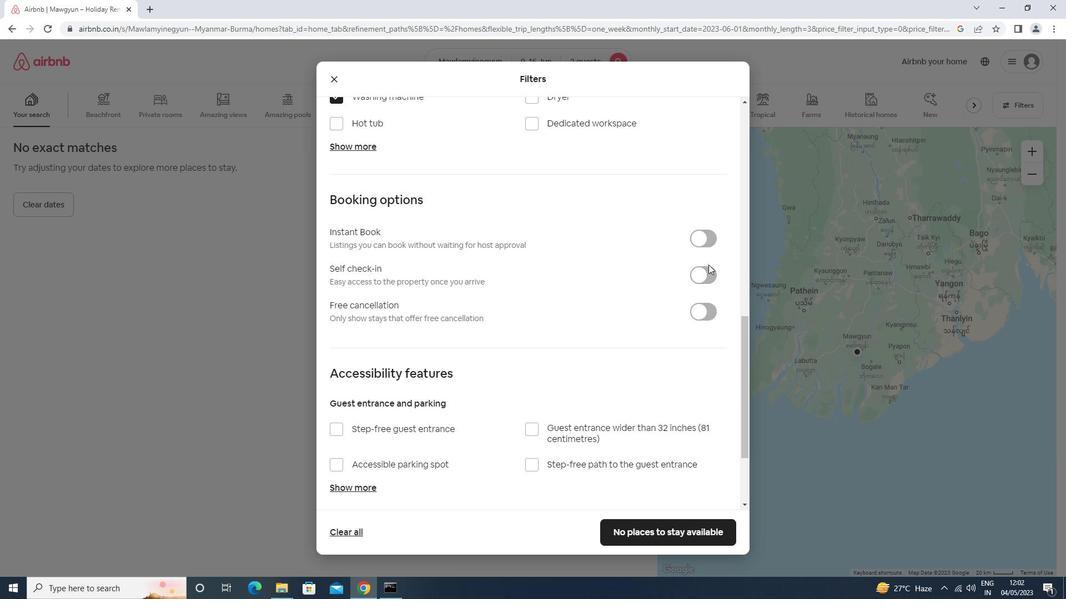 
Action: Mouse pressed left at (704, 272)
Screenshot: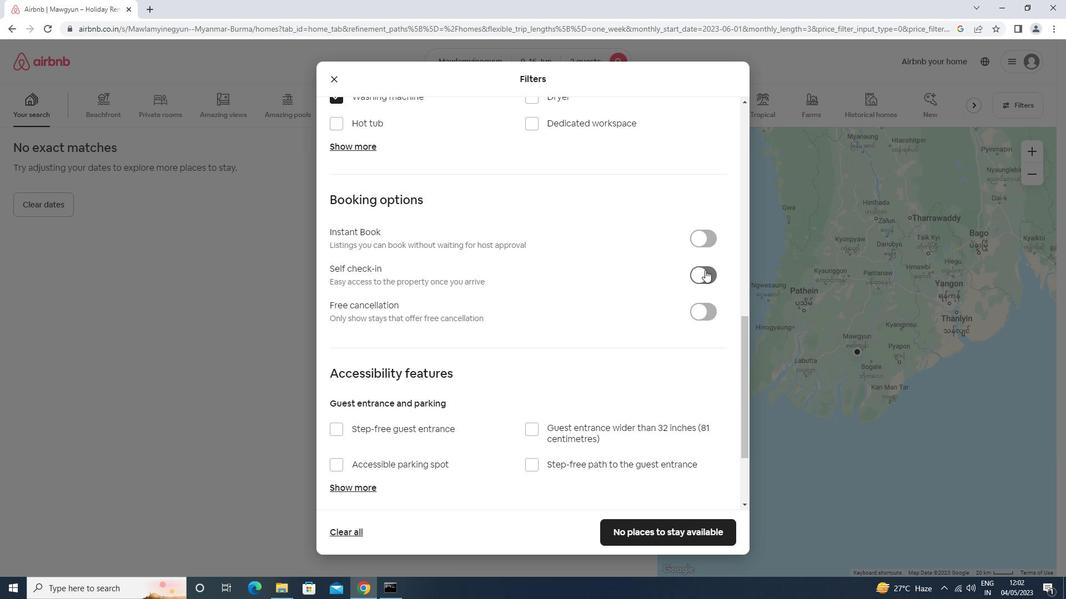 
Action: Mouse moved to (594, 309)
Screenshot: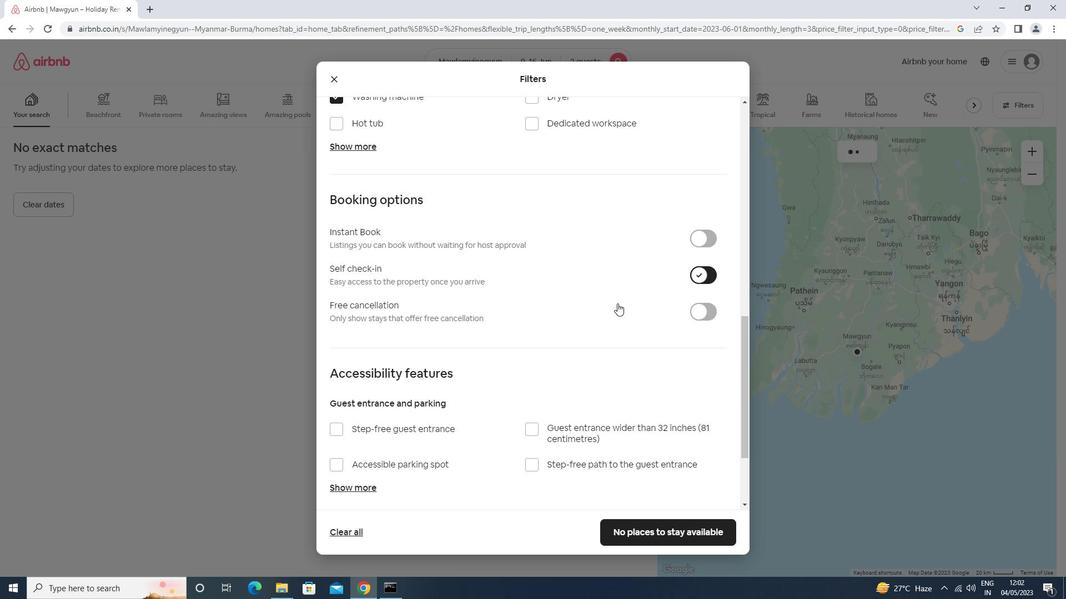 
Action: Mouse scrolled (594, 309) with delta (0, 0)
Screenshot: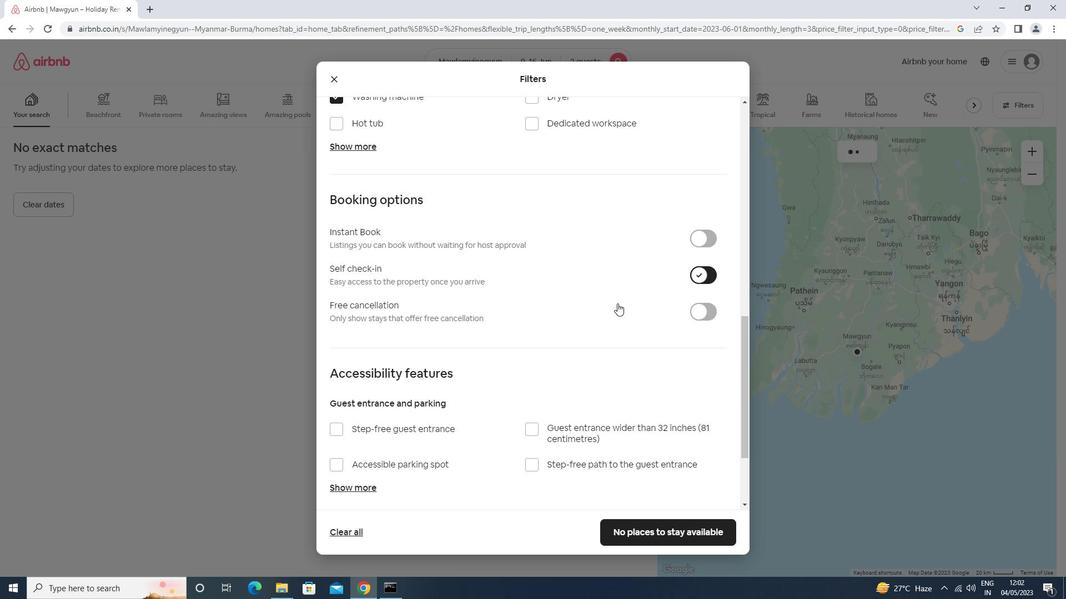 
Action: Mouse moved to (593, 311)
Screenshot: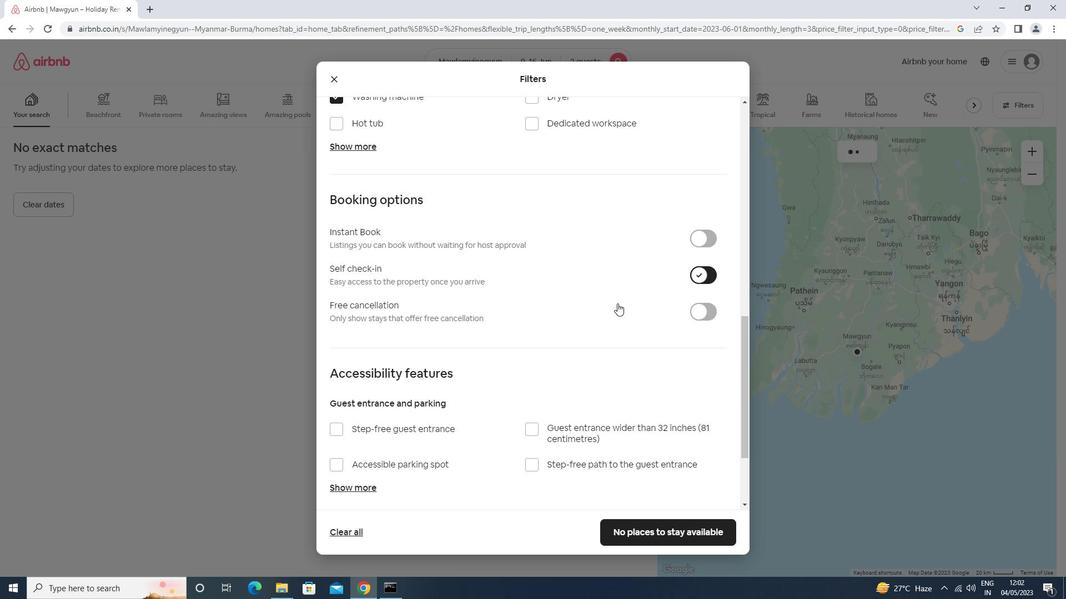 
Action: Mouse scrolled (593, 310) with delta (0, 0)
Screenshot: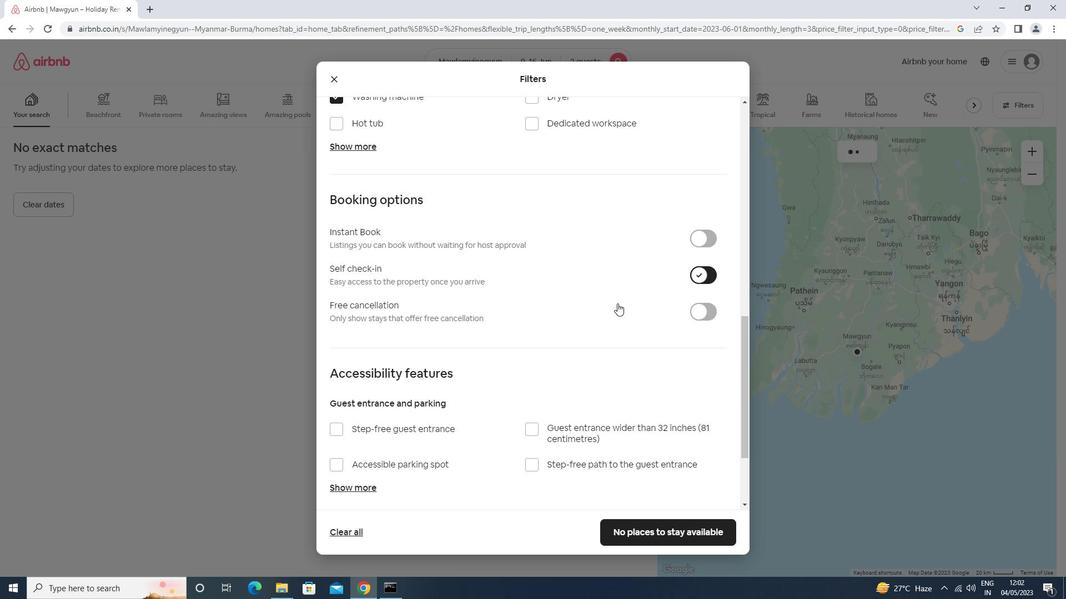 
Action: Mouse moved to (591, 312)
Screenshot: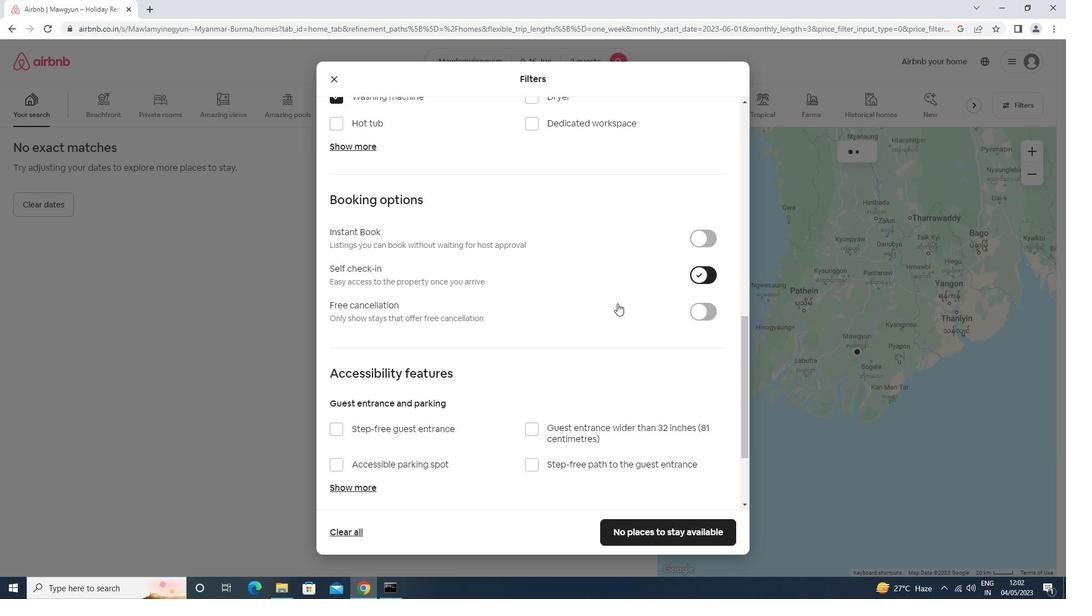 
Action: Mouse scrolled (591, 311) with delta (0, 0)
Screenshot: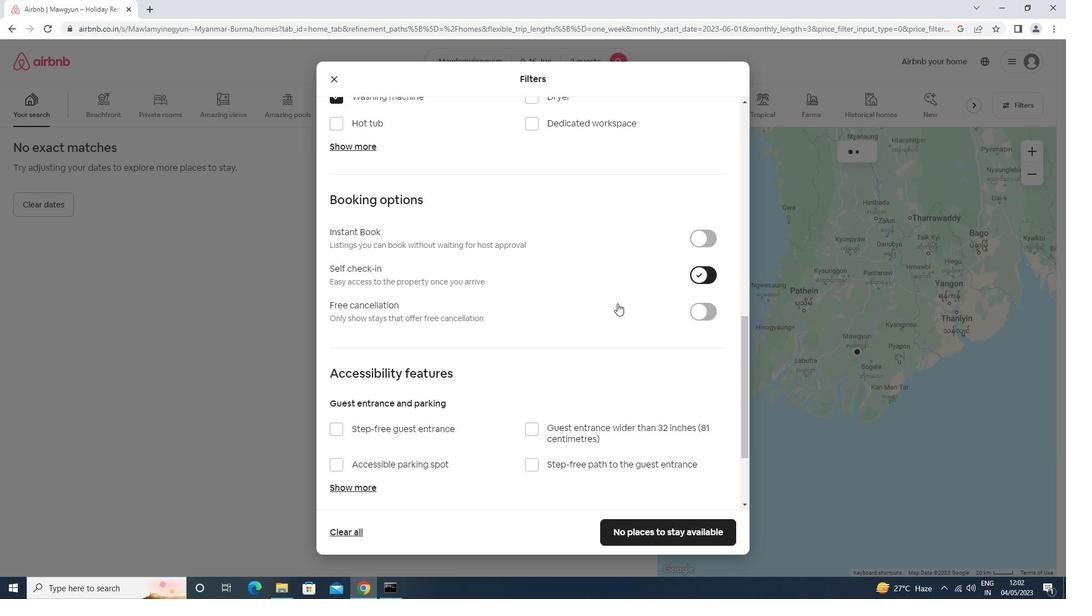 
Action: Mouse moved to (591, 312)
Screenshot: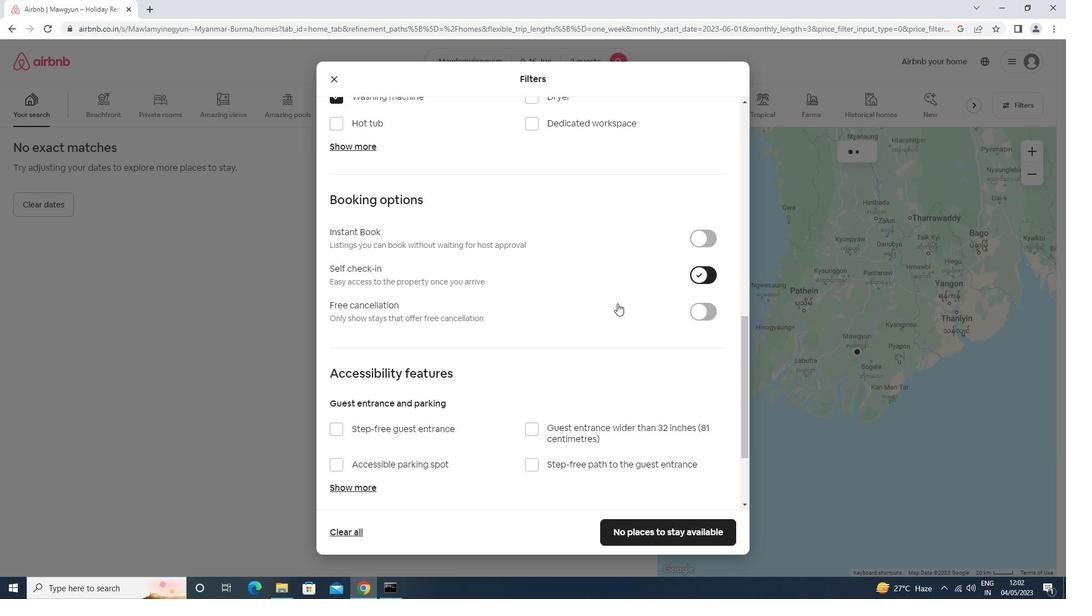 
Action: Mouse scrolled (591, 312) with delta (0, 0)
Screenshot: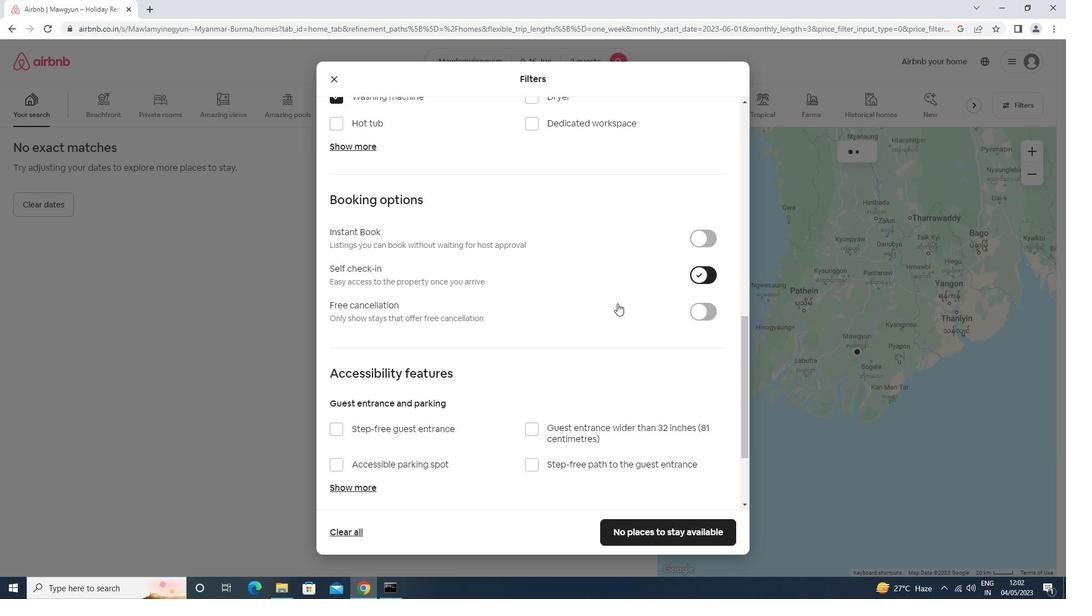 
Action: Mouse moved to (591, 313)
Screenshot: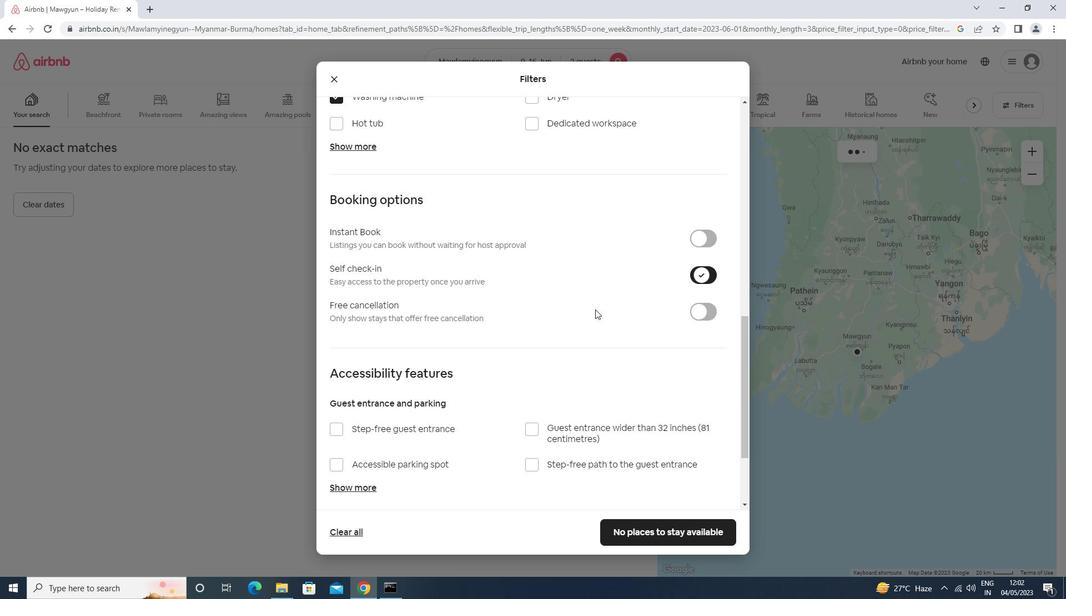 
Action: Mouse scrolled (591, 312) with delta (0, 0)
Screenshot: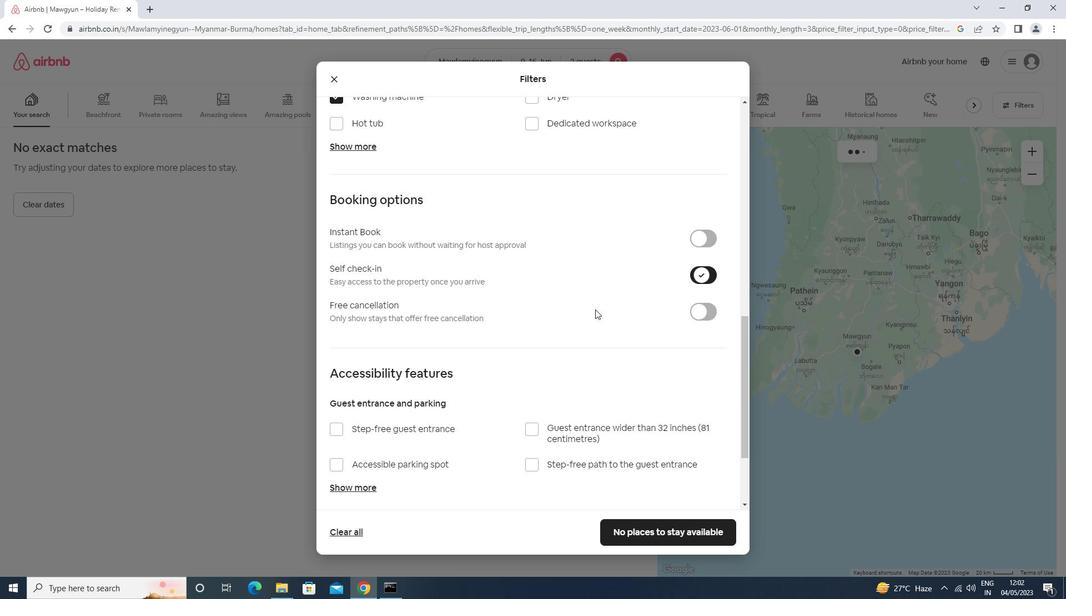 
Action: Mouse moved to (589, 314)
Screenshot: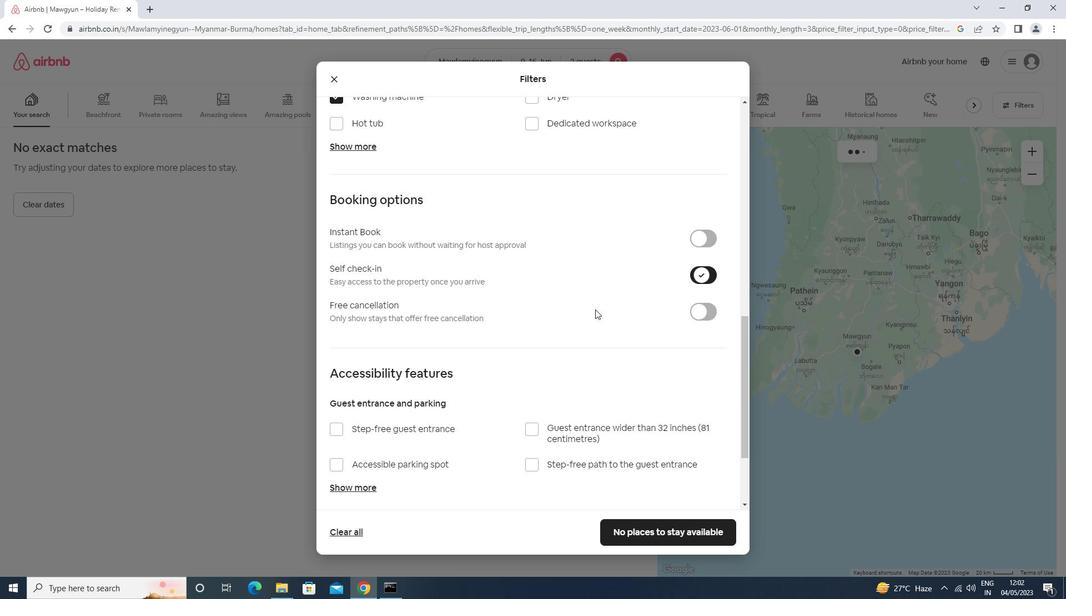 
Action: Mouse scrolled (589, 313) with delta (0, 0)
Screenshot: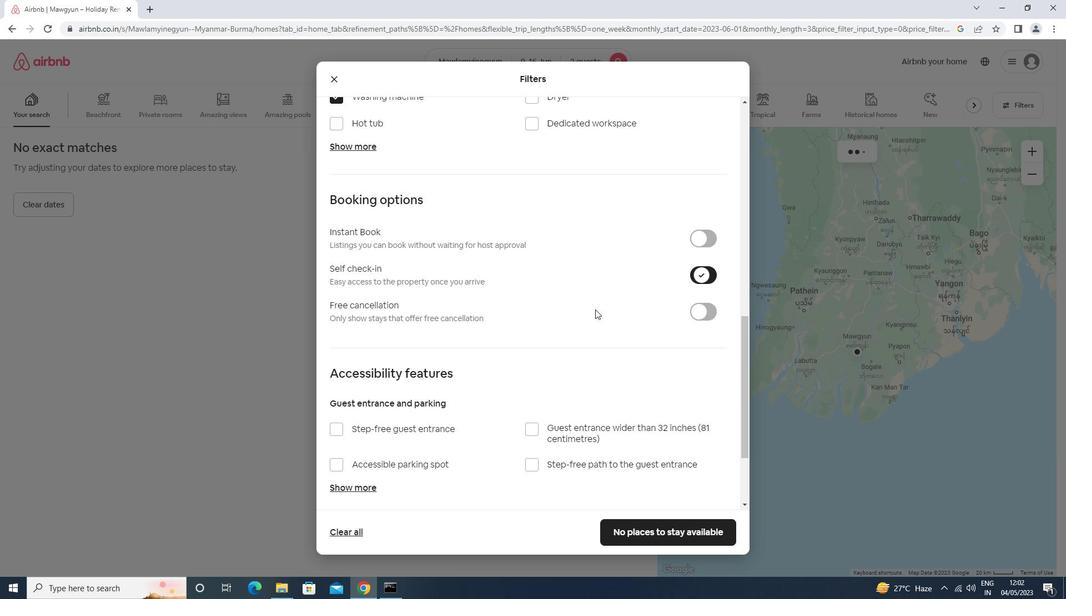 
Action: Mouse moved to (571, 326)
Screenshot: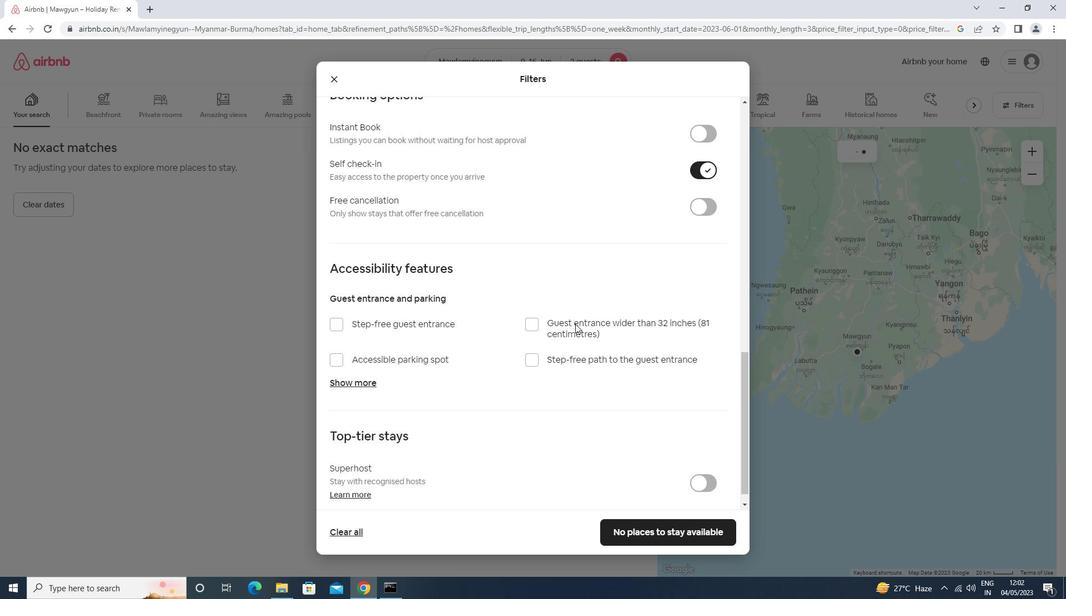 
Action: Mouse scrolled (571, 325) with delta (0, 0)
Screenshot: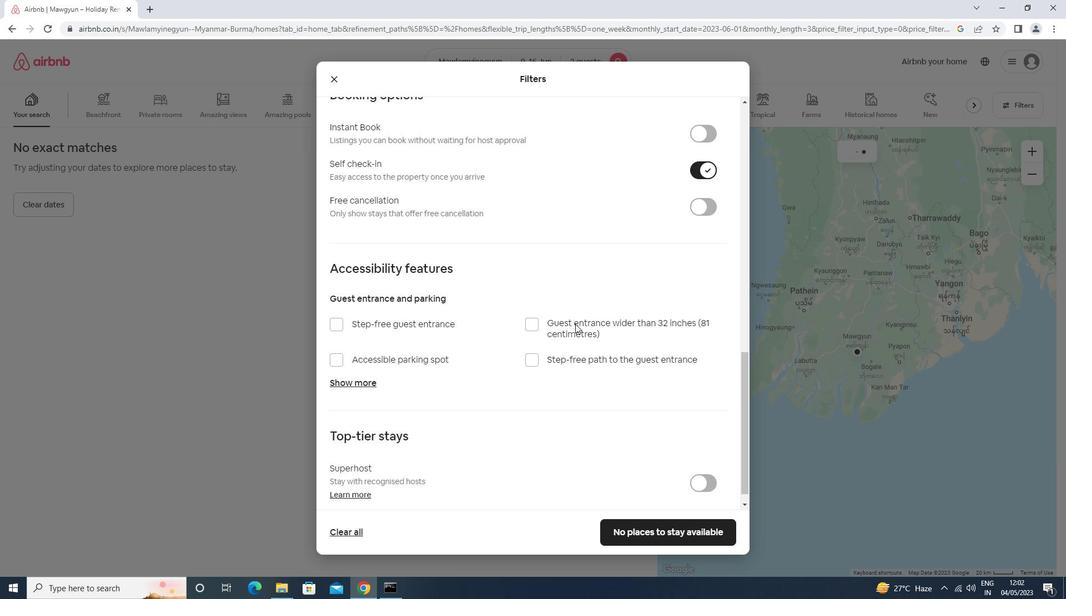 
Action: Mouse moved to (569, 328)
Screenshot: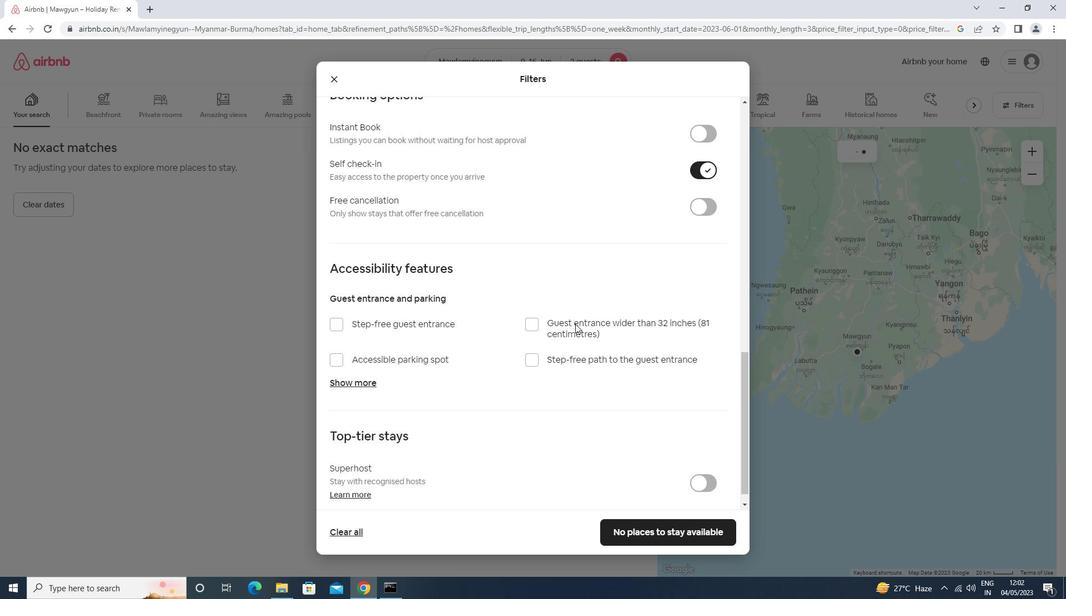 
Action: Mouse scrolled (569, 327) with delta (0, 0)
Screenshot: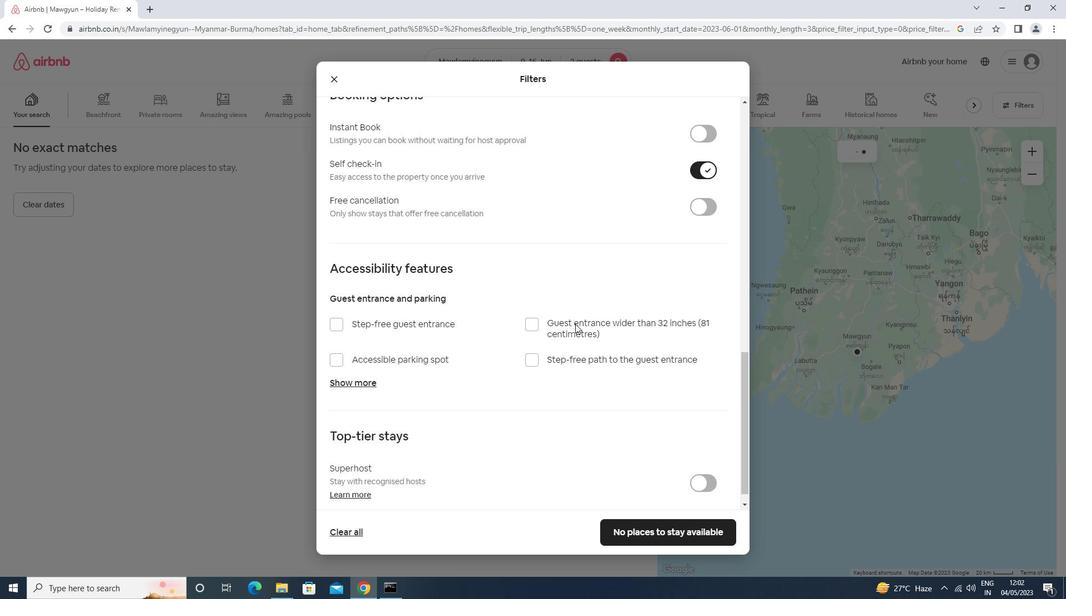 
Action: Mouse moved to (567, 329)
Screenshot: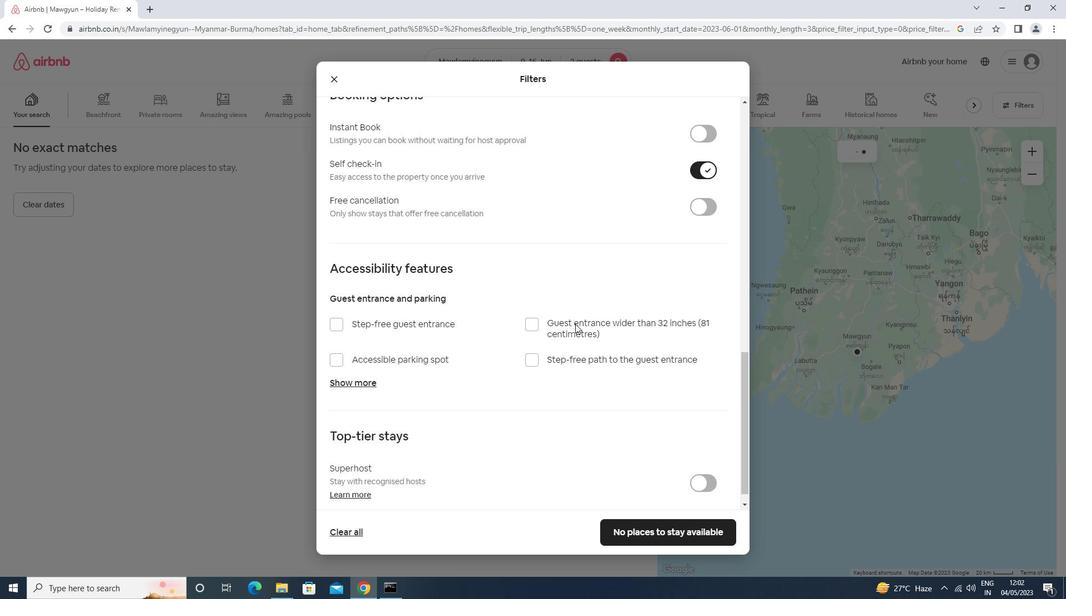 
Action: Mouse scrolled (567, 328) with delta (0, 0)
Screenshot: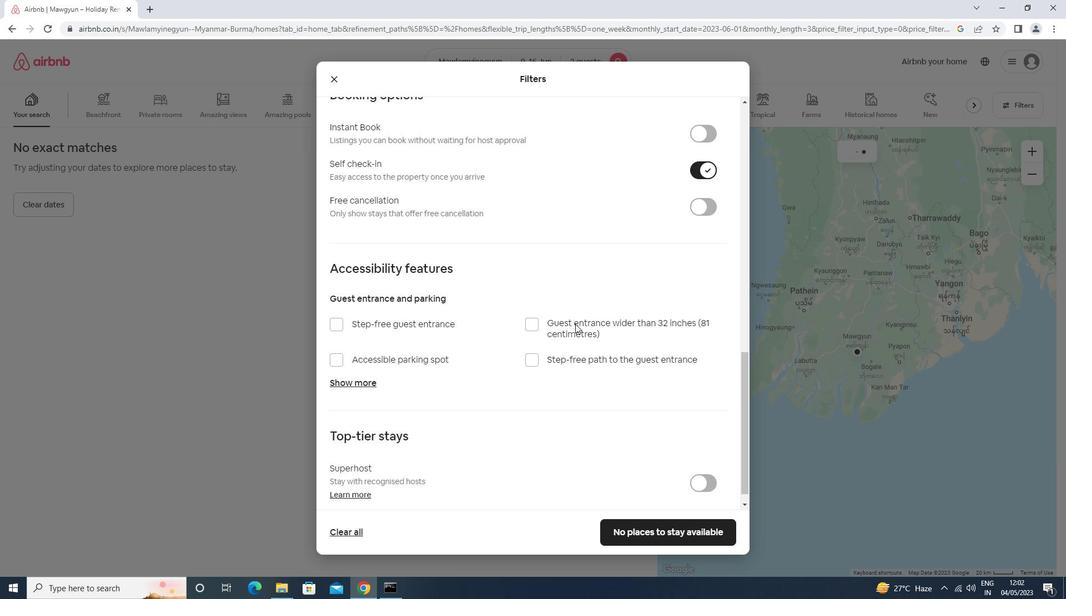 
Action: Mouse moved to (565, 330)
Screenshot: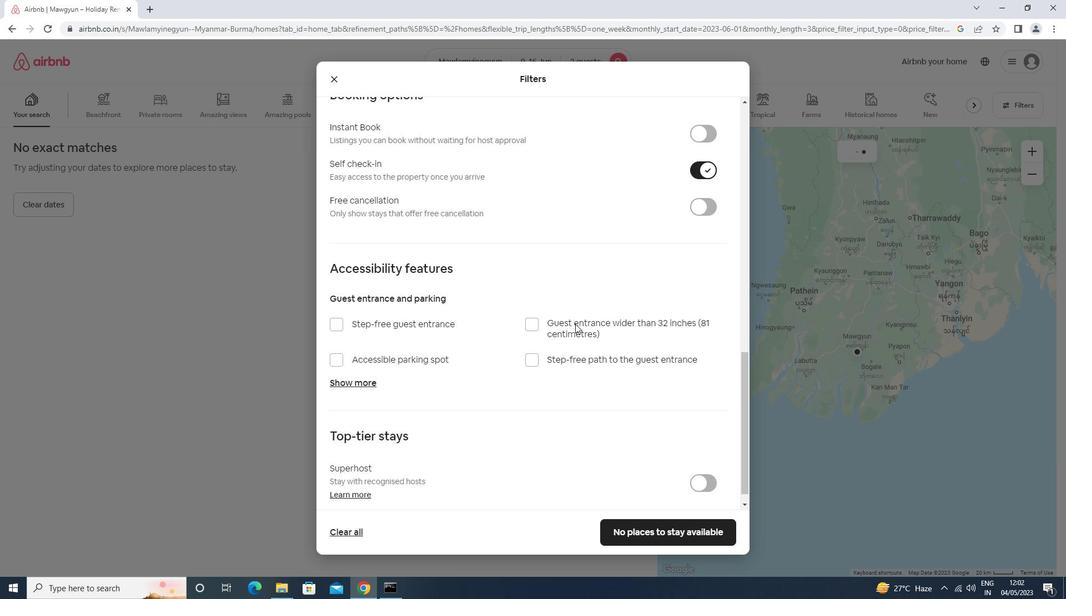 
Action: Mouse scrolled (565, 330) with delta (0, 0)
Screenshot: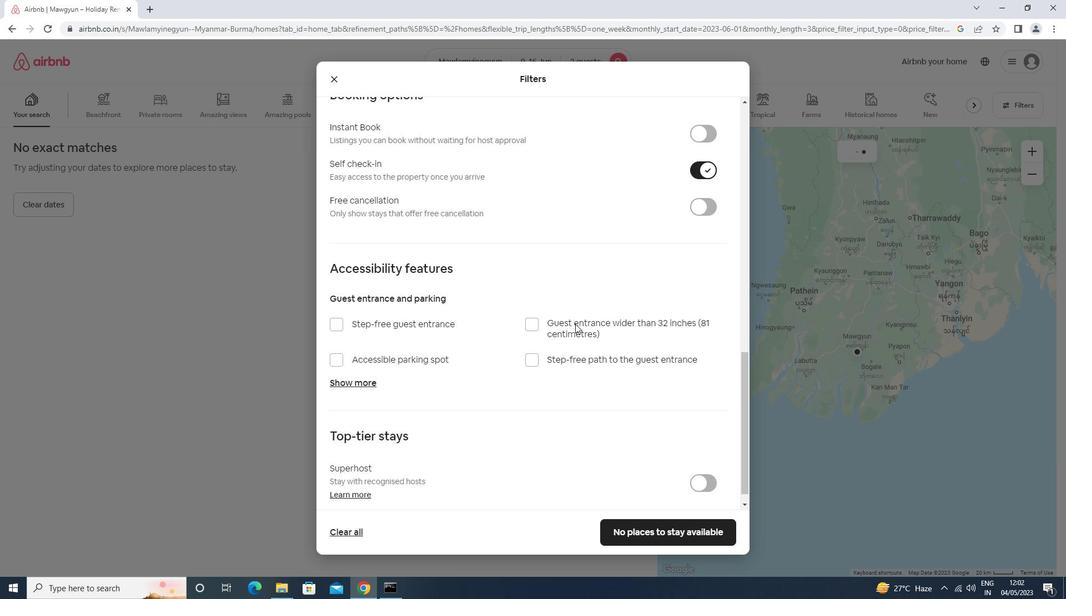 
Action: Mouse moved to (563, 331)
Screenshot: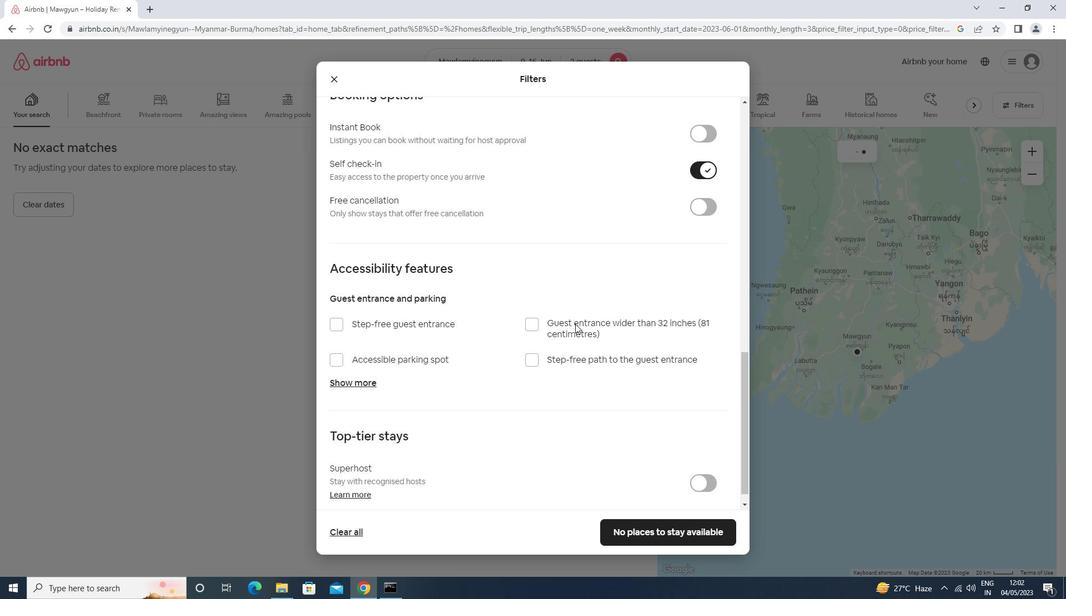 
Action: Mouse scrolled (563, 330) with delta (0, 0)
Screenshot: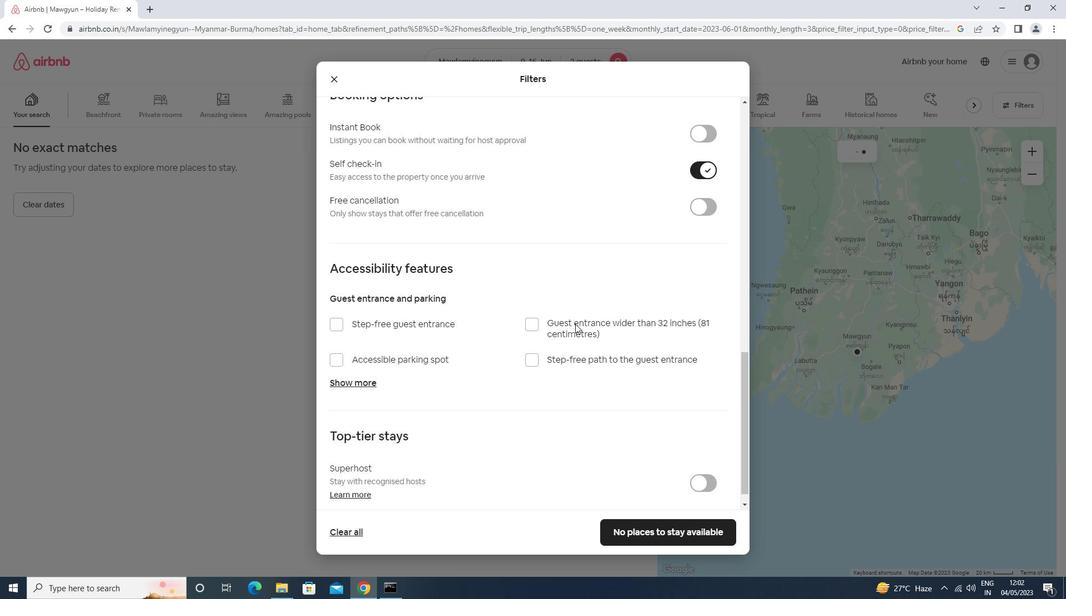 
Action: Mouse moved to (627, 528)
Screenshot: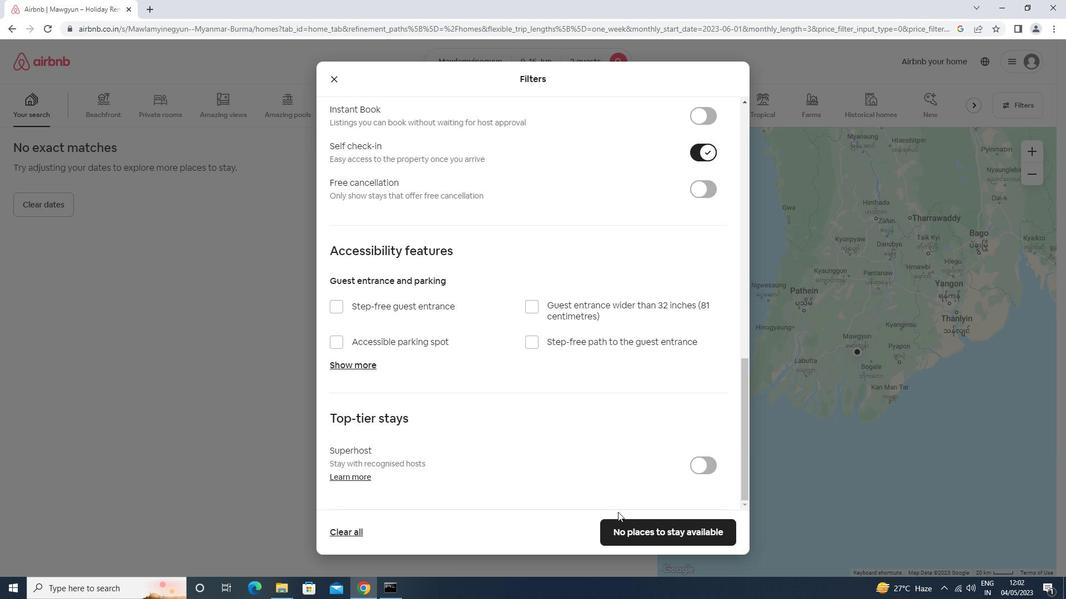 
Action: Mouse pressed left at (627, 528)
Screenshot: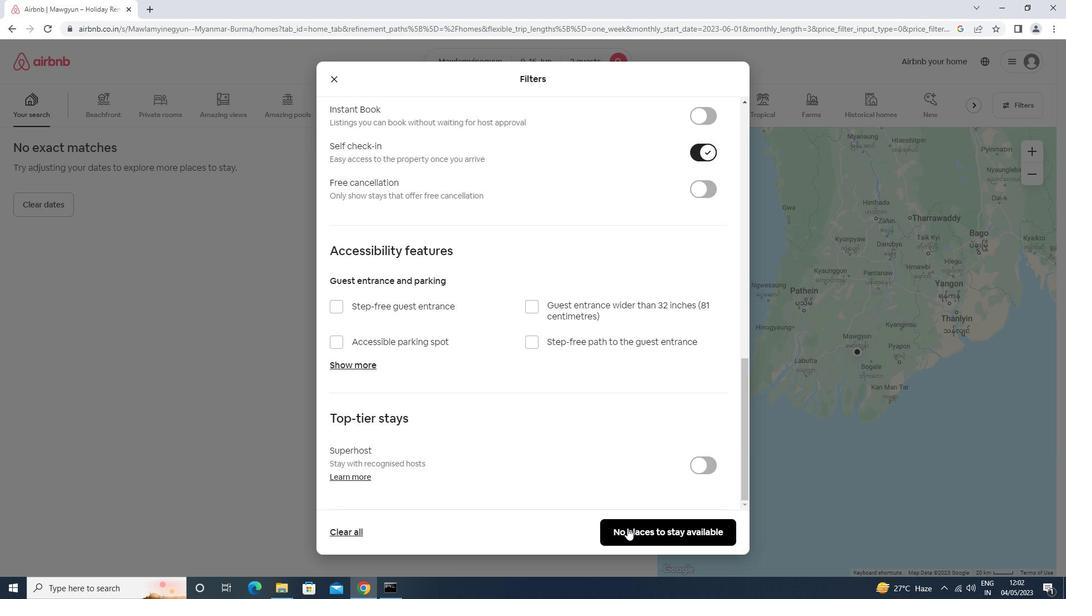
Action: Mouse moved to (627, 524)
Screenshot: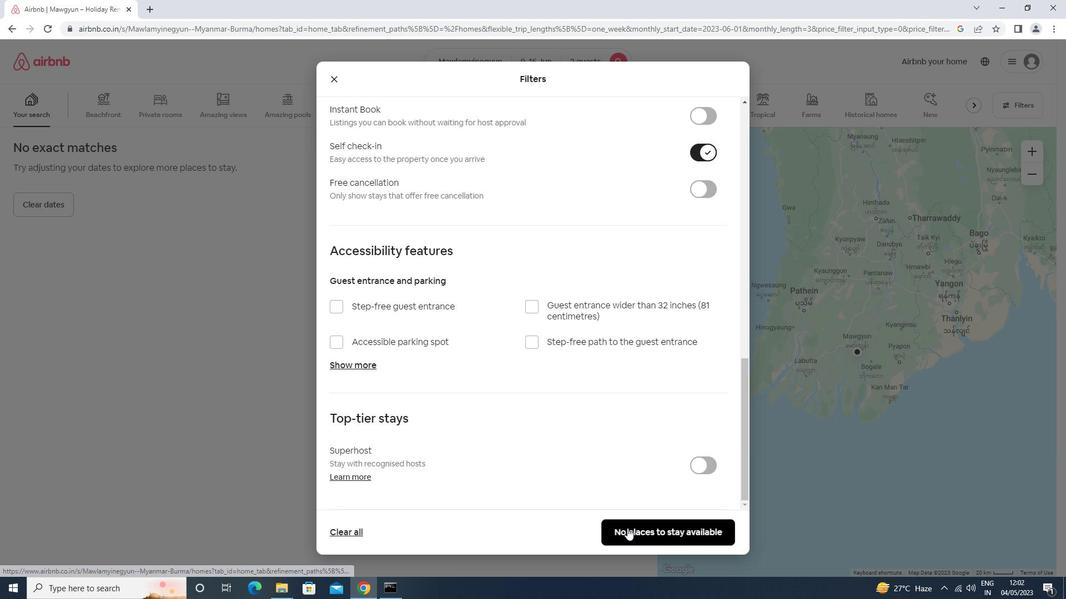 
